 Task: Change  the formatting of the data to Which is Less than 5, In conditional formating, put the option 'Green Fill with Dark Green Text. . 'add another formatting option Format As Table, insert the option Orang Table style Medium 3 , change the format of Column Width to AutoFit Column Widthand sort the data in Ascending order In the sheet   Innovate Sales templetes book
Action: Mouse moved to (58, 215)
Screenshot: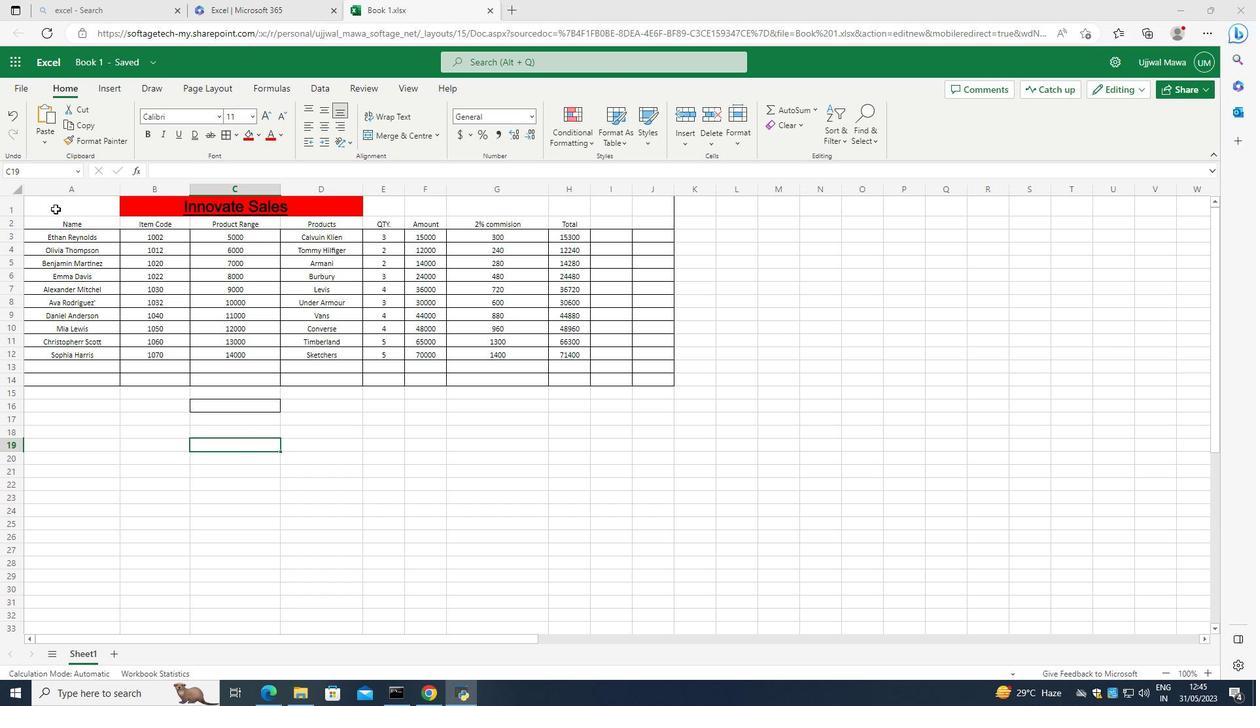 
Action: Mouse pressed left at (58, 215)
Screenshot: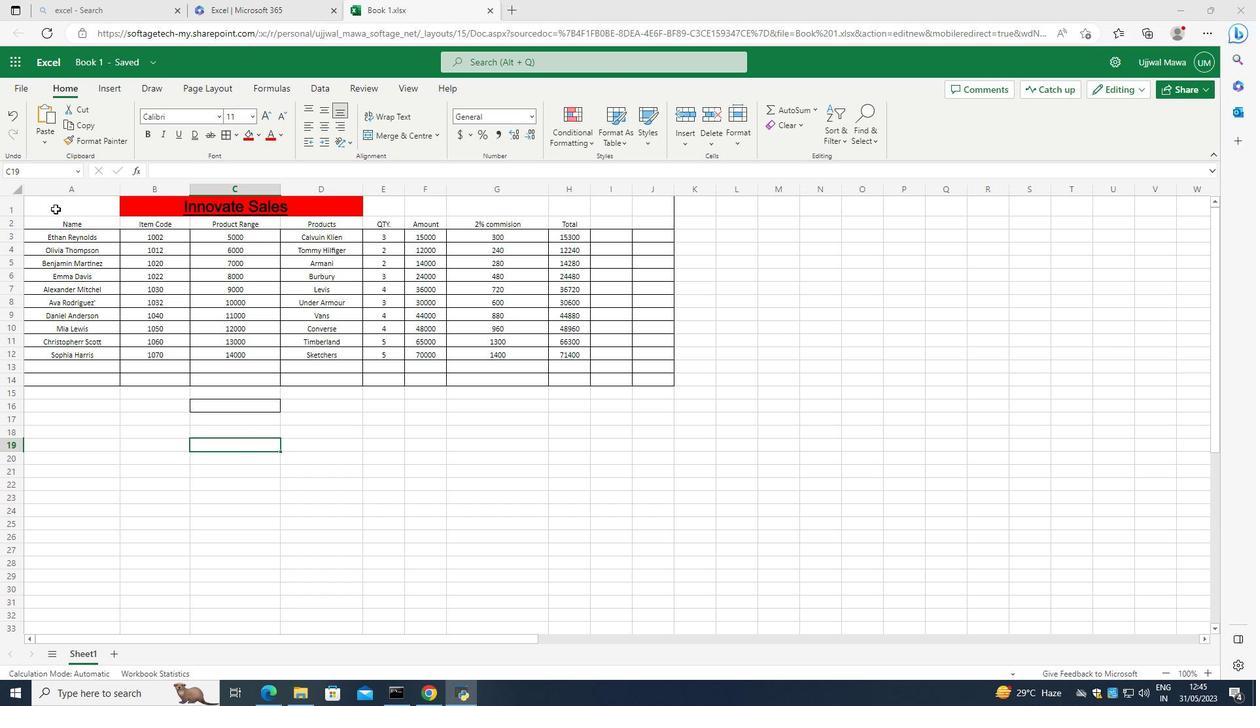 
Action: Mouse moved to (581, 123)
Screenshot: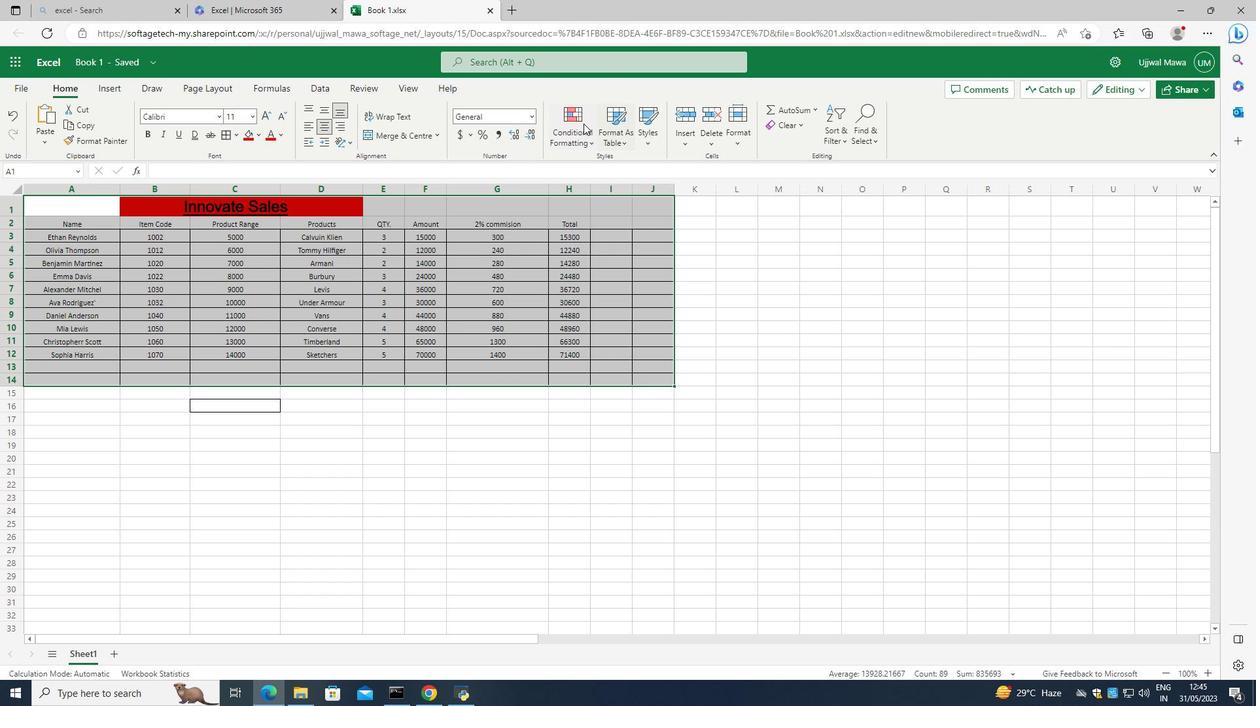 
Action: Mouse pressed left at (581, 123)
Screenshot: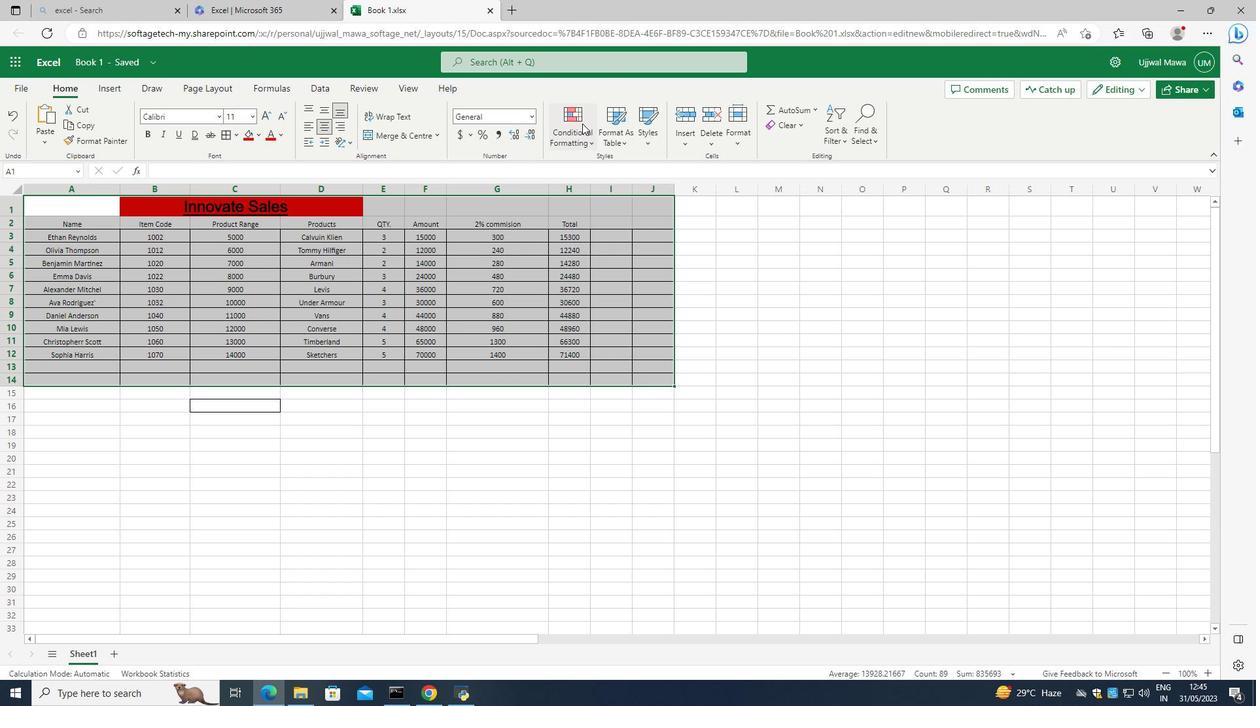 
Action: Mouse moved to (731, 204)
Screenshot: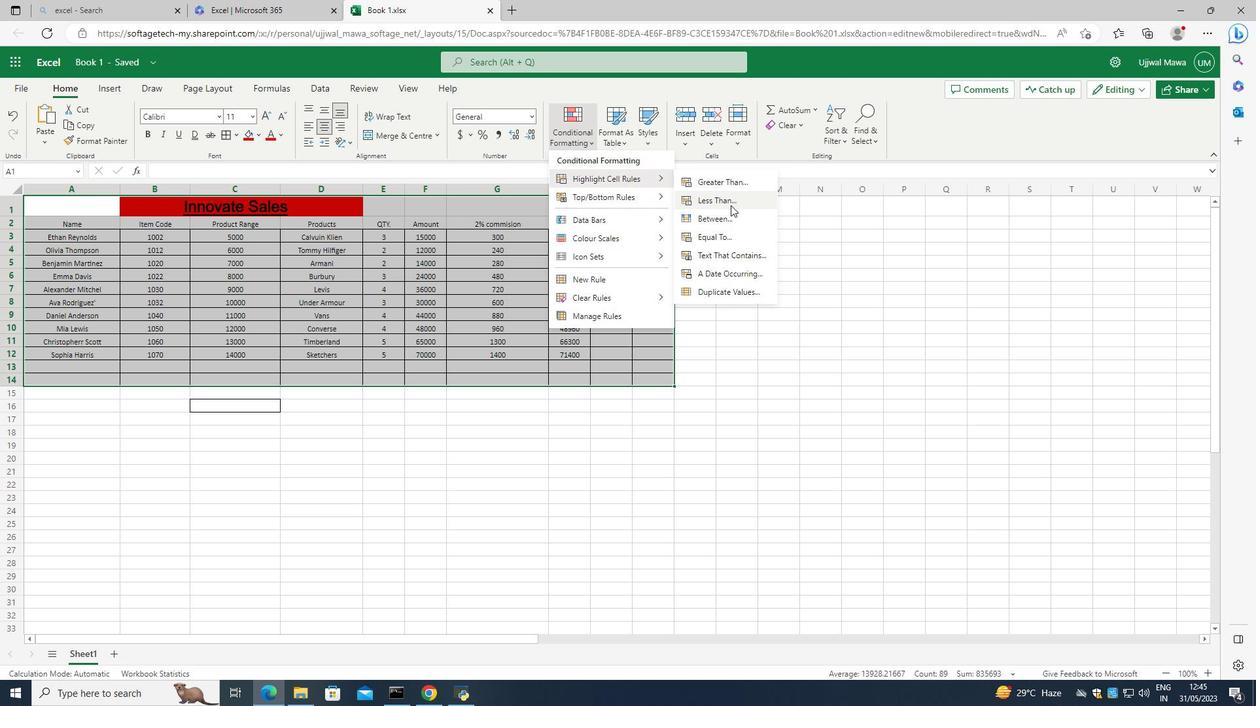
Action: Mouse pressed left at (731, 204)
Screenshot: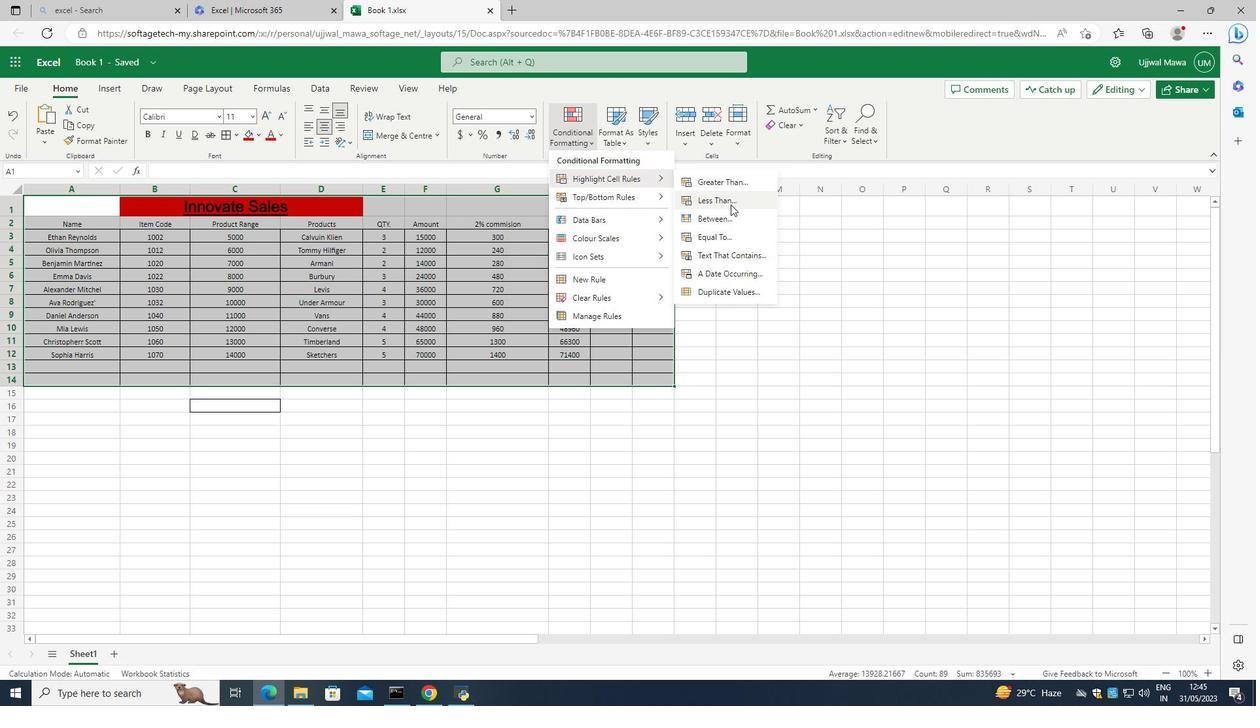 
Action: Mouse moved to (1101, 359)
Screenshot: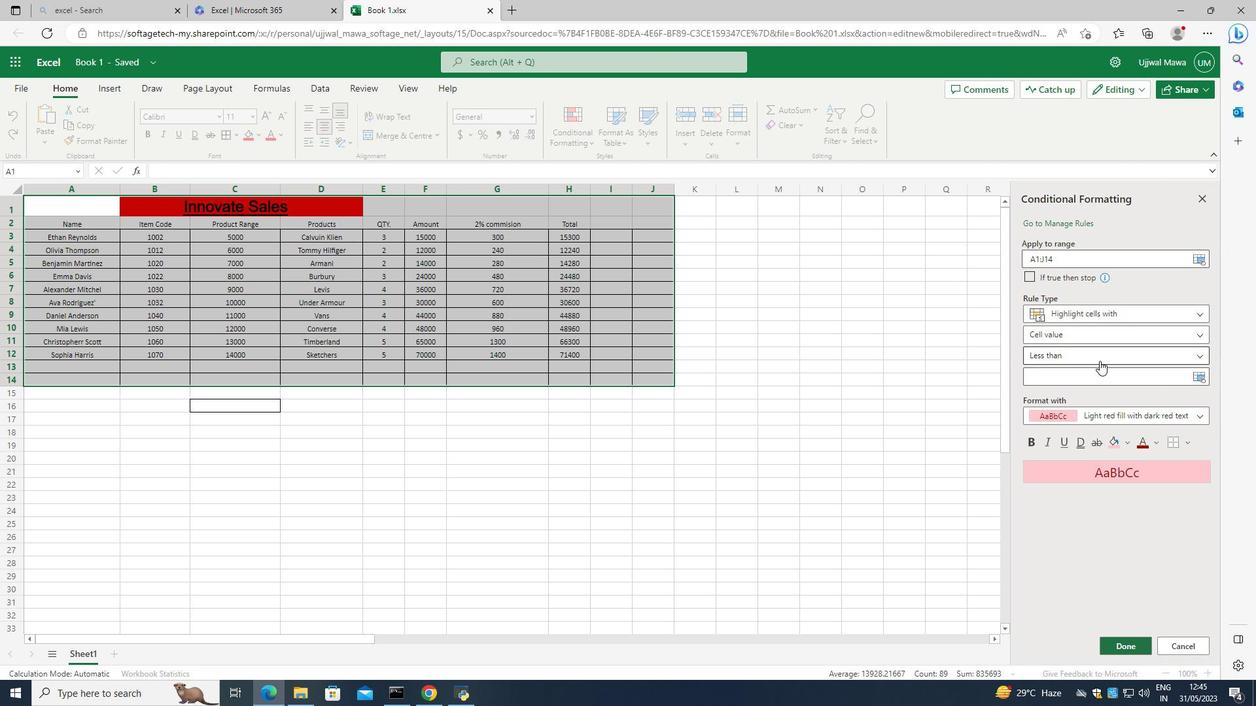 
Action: Key pressed 5
Screenshot: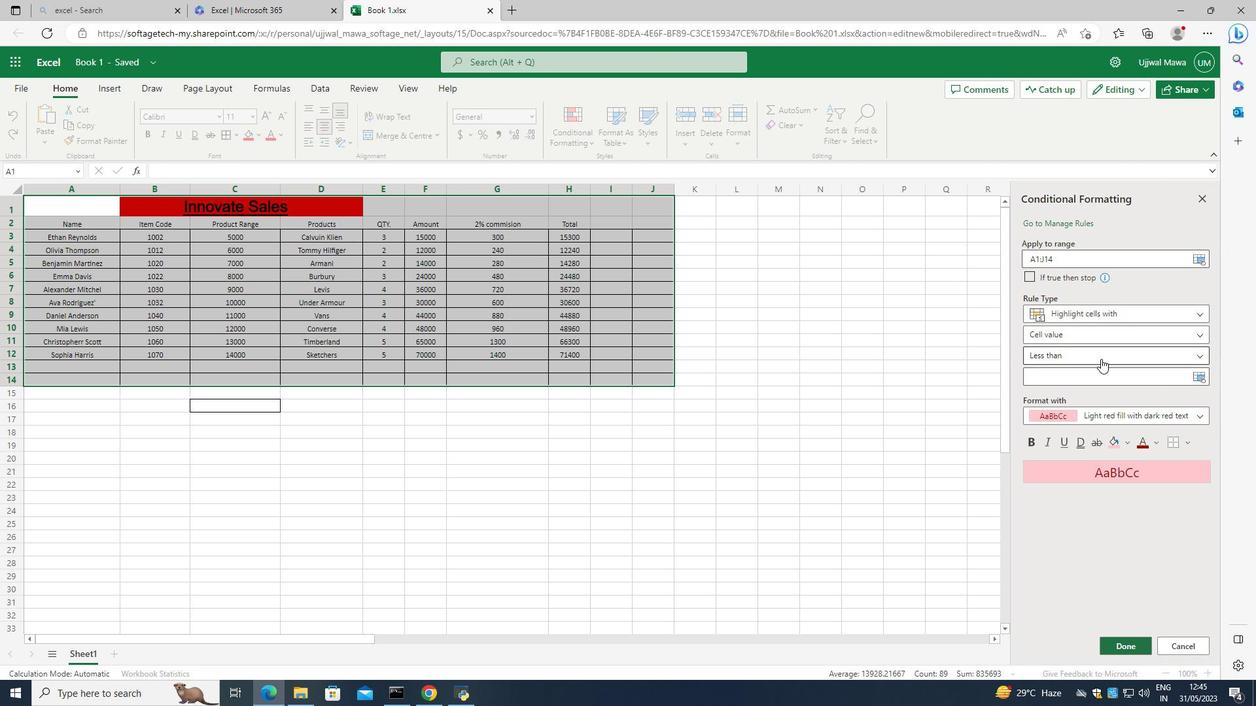 
Action: Mouse moved to (1125, 444)
Screenshot: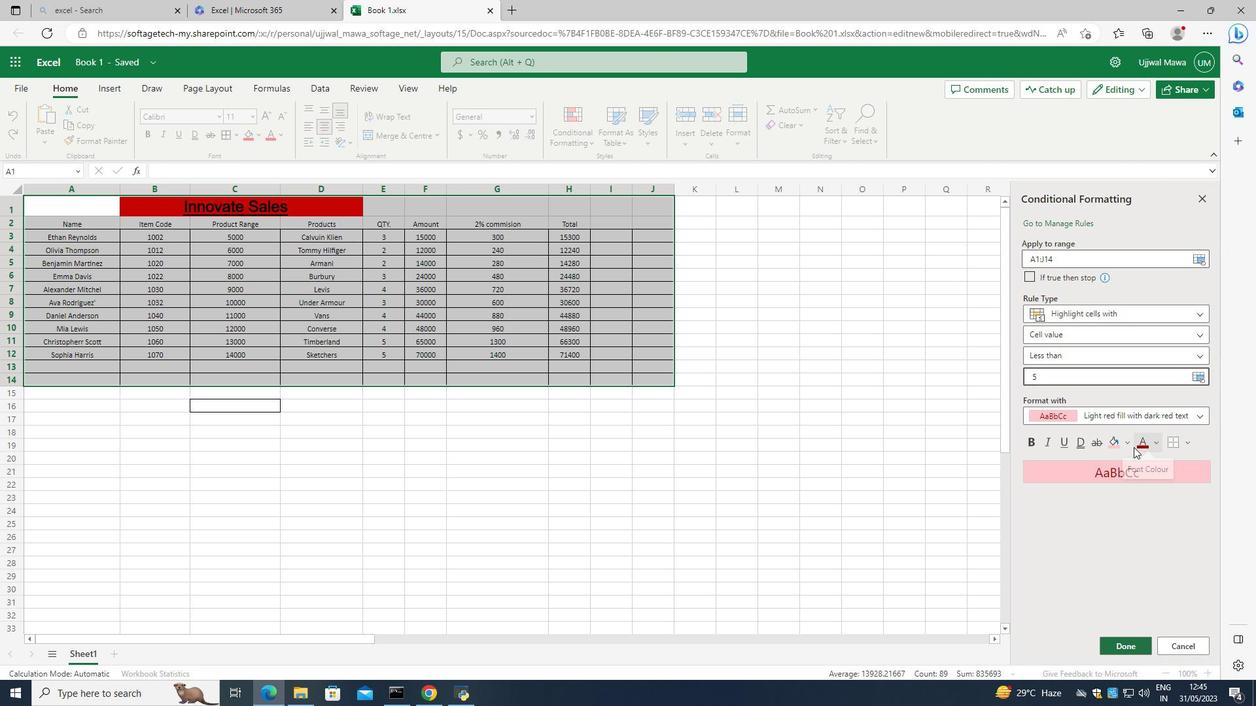 
Action: Mouse pressed left at (1125, 444)
Screenshot: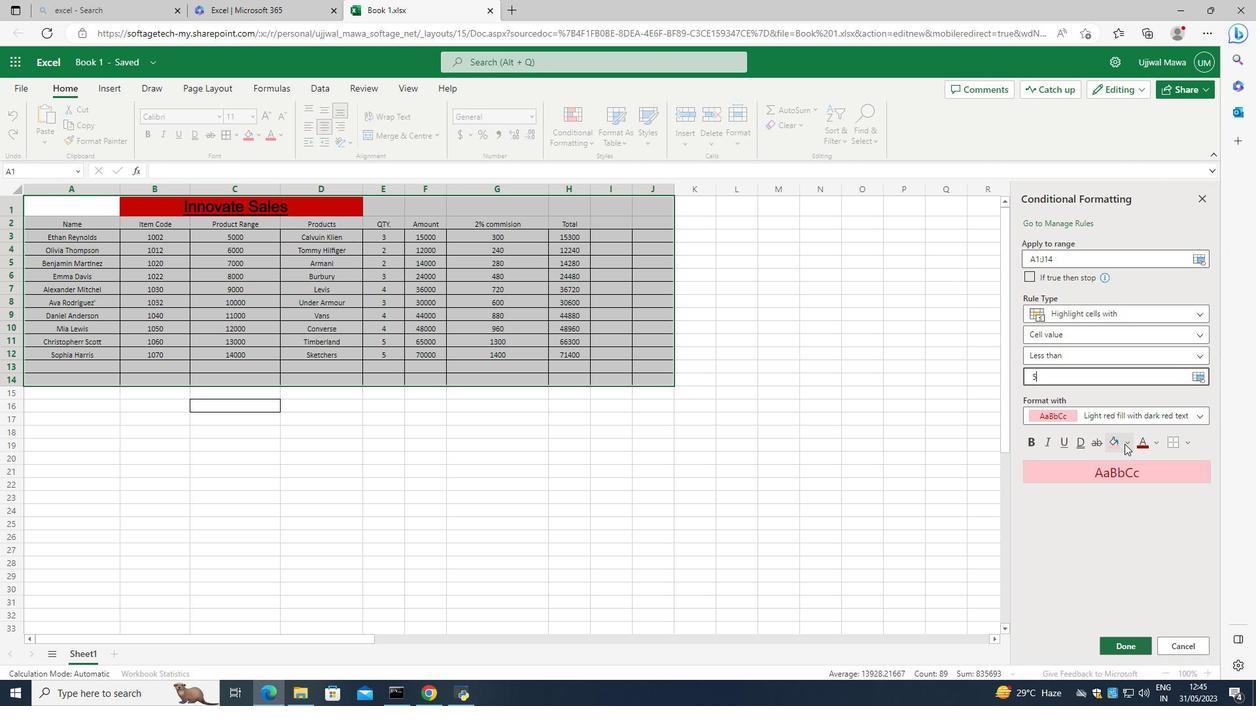 
Action: Mouse moved to (1199, 526)
Screenshot: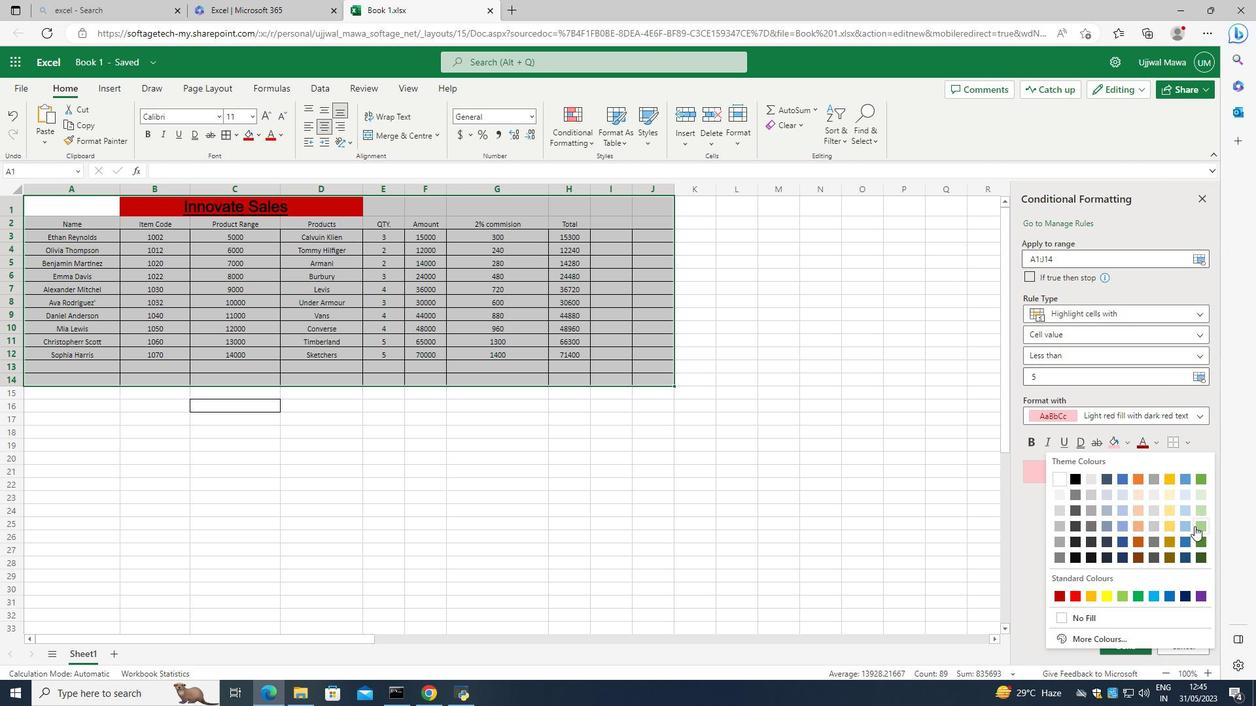 
Action: Mouse pressed left at (1199, 526)
Screenshot: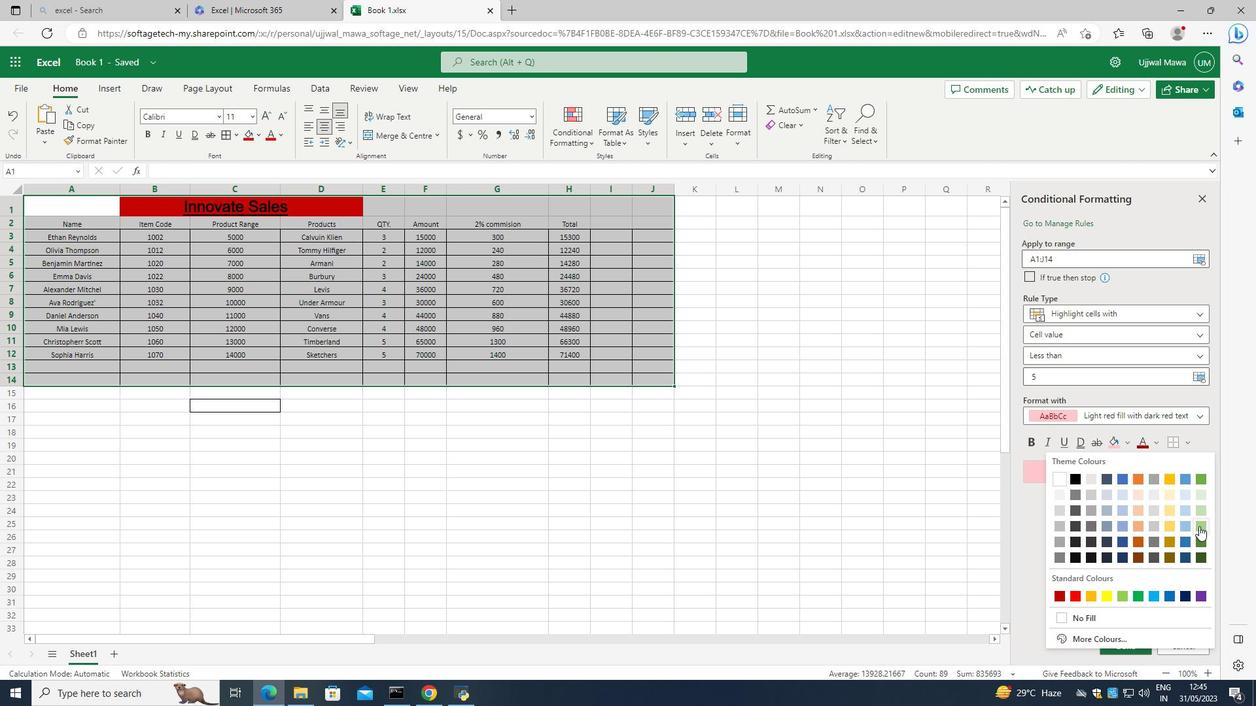 
Action: Mouse moved to (1152, 445)
Screenshot: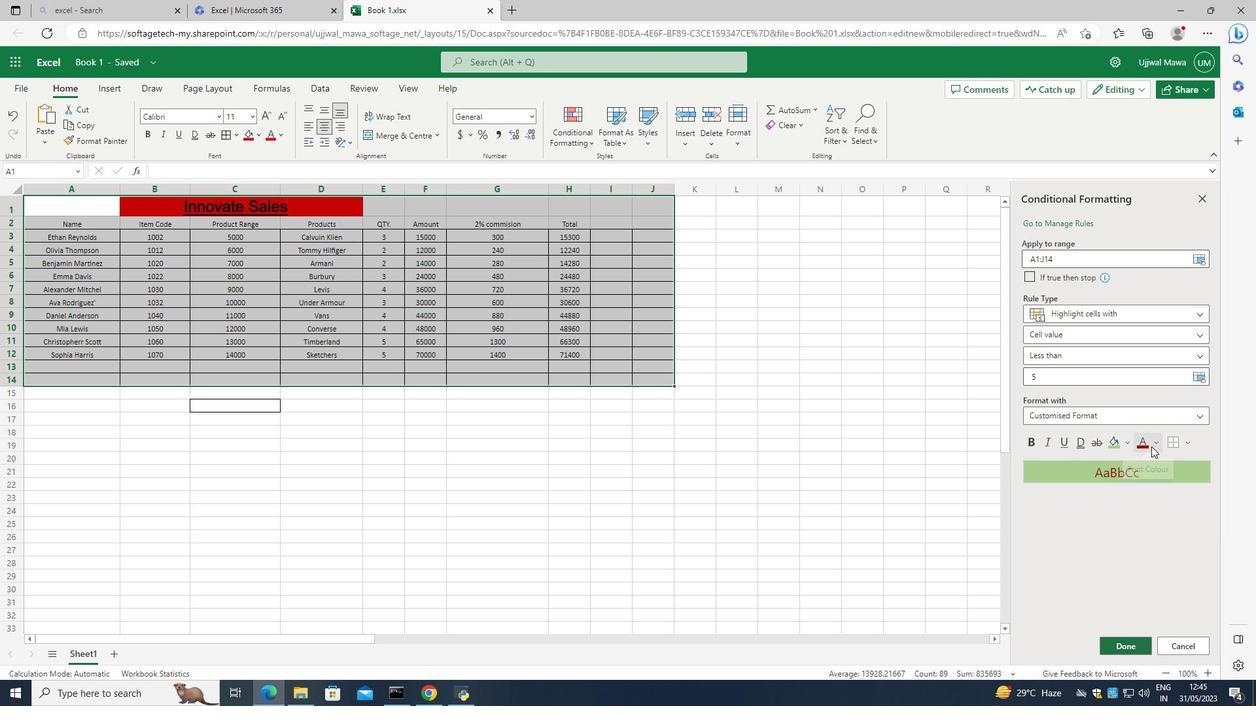 
Action: Mouse pressed left at (1152, 445)
Screenshot: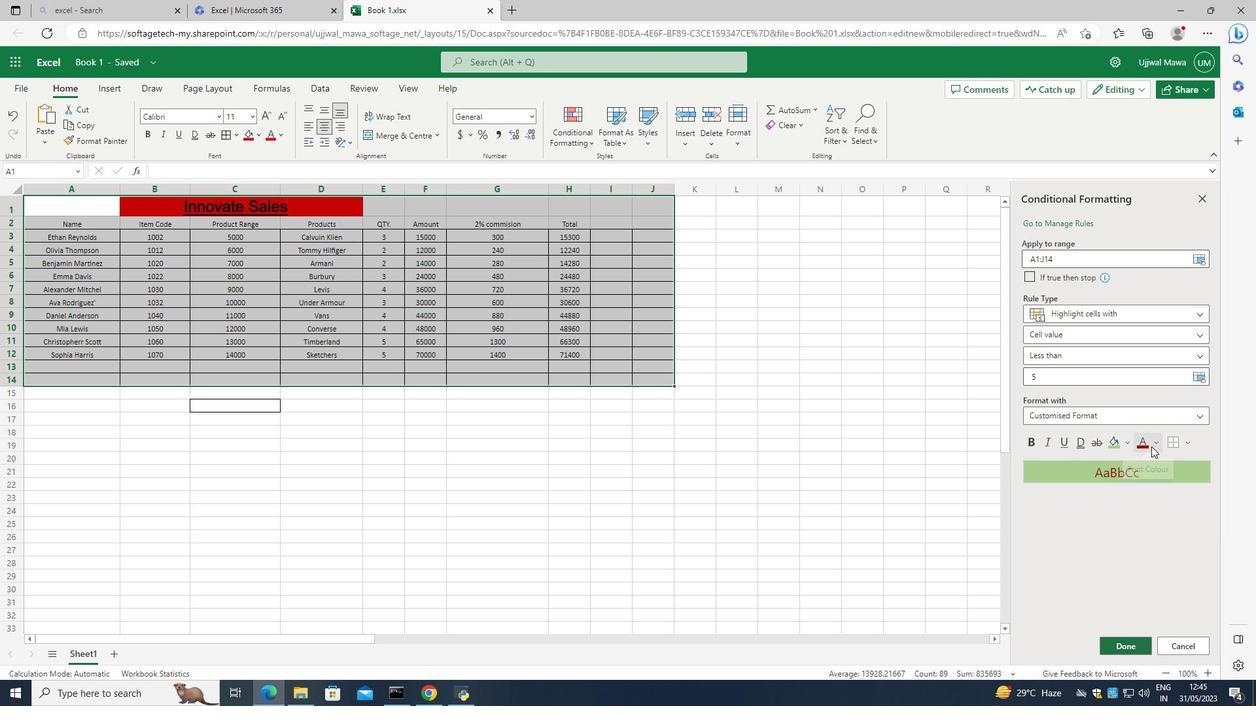 
Action: Mouse moved to (1203, 559)
Screenshot: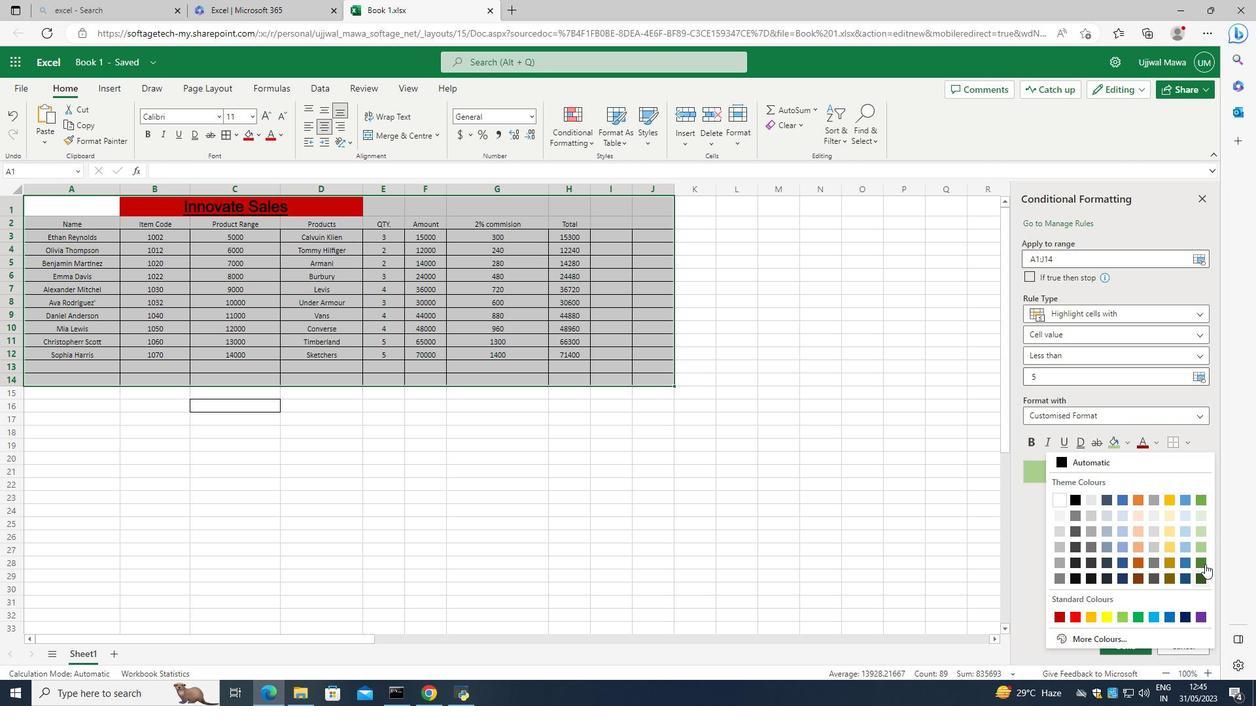 
Action: Mouse pressed left at (1203, 559)
Screenshot: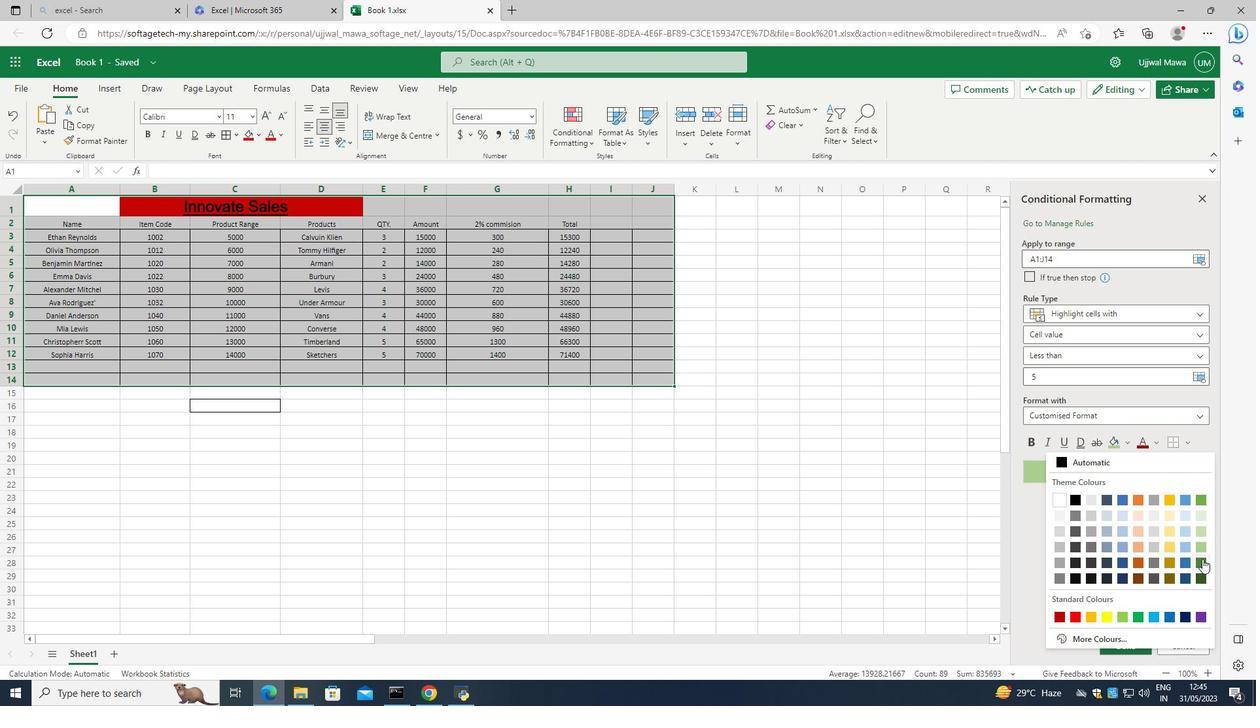 
Action: Mouse moved to (1118, 644)
Screenshot: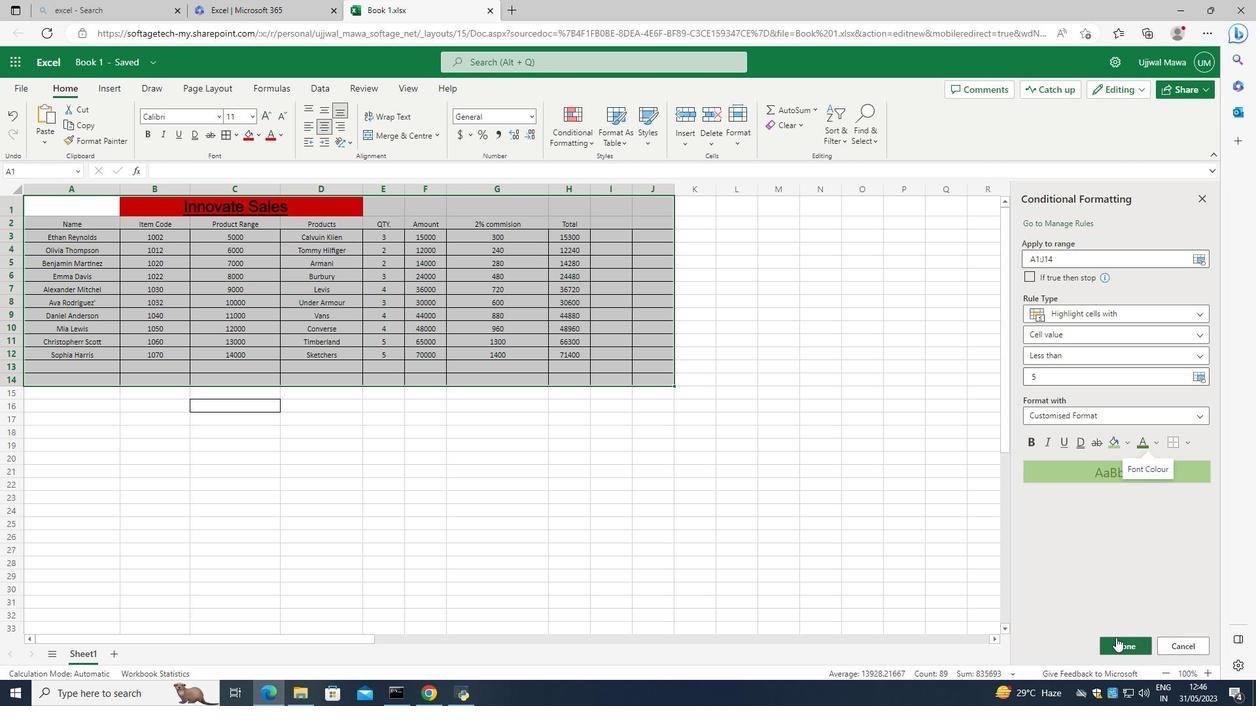 
Action: Mouse pressed left at (1118, 644)
Screenshot: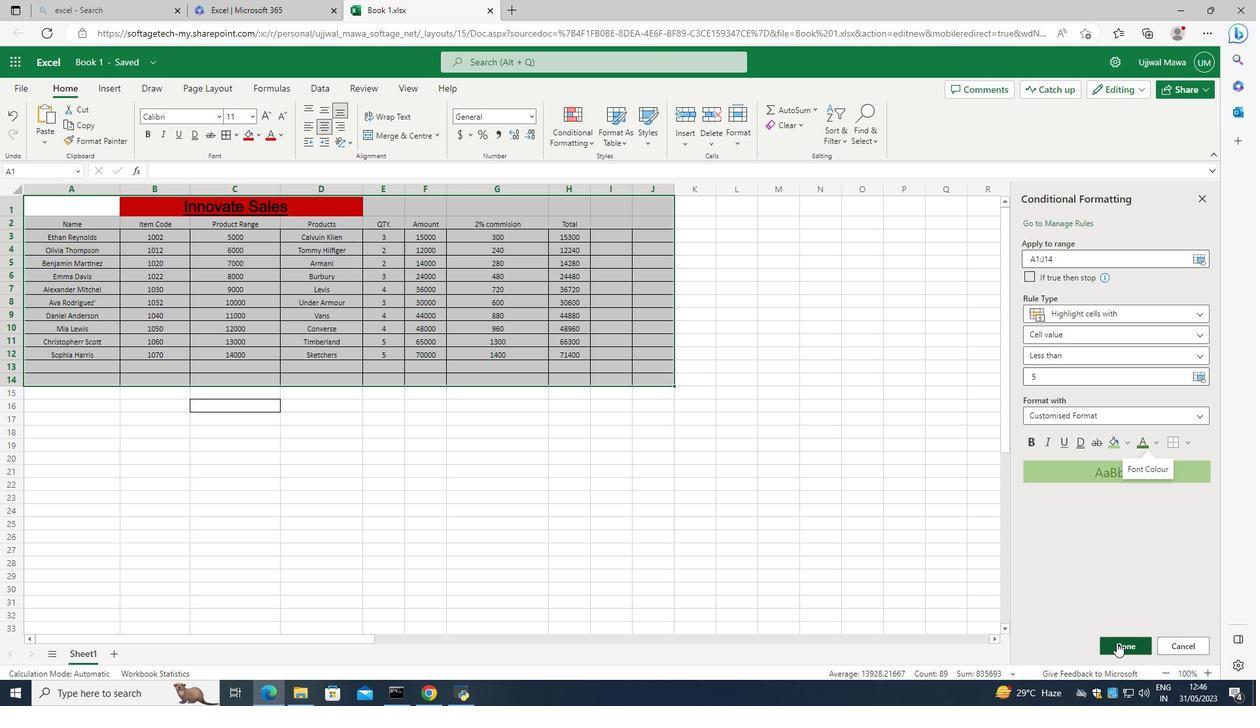 
Action: Mouse moved to (626, 126)
Screenshot: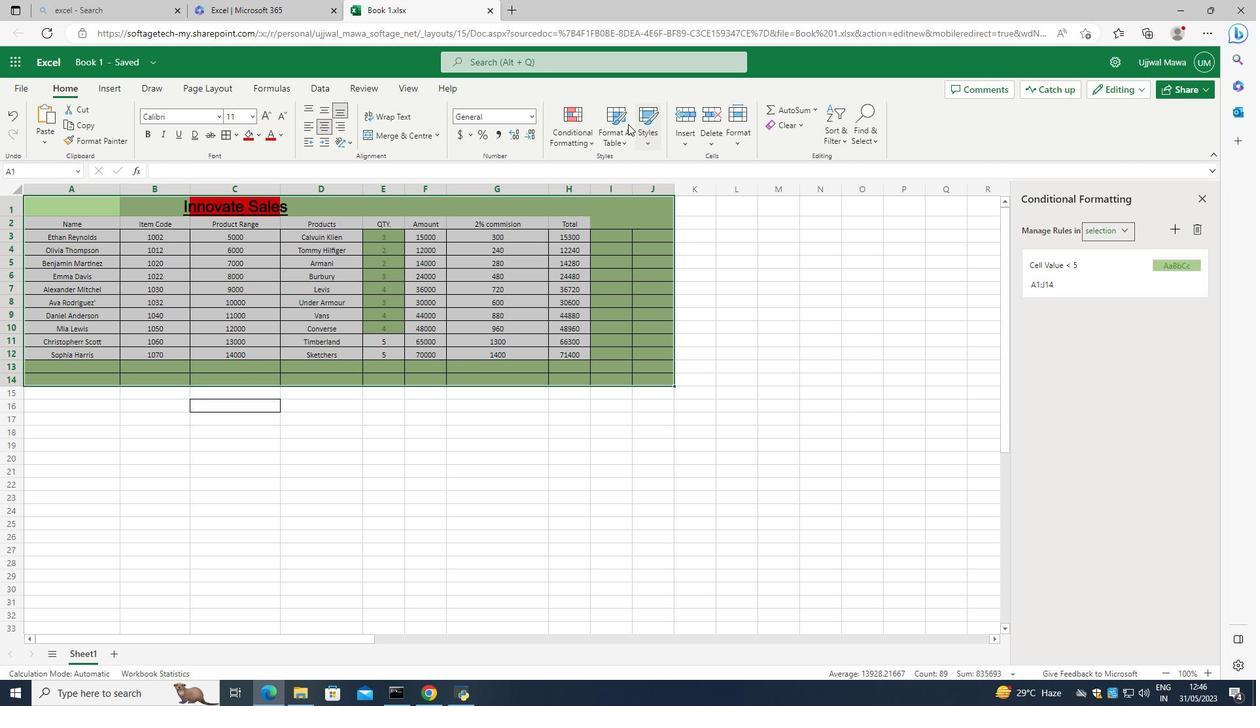 
Action: Mouse pressed left at (626, 126)
Screenshot: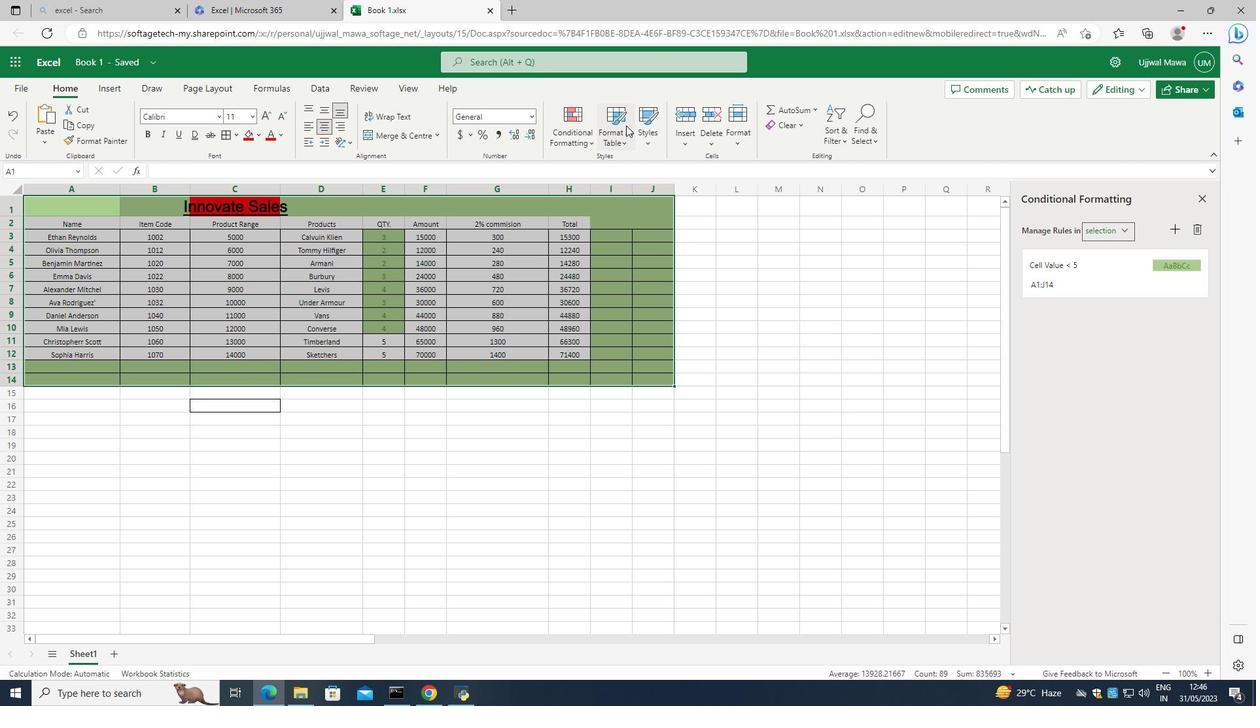 
Action: Mouse moved to (729, 236)
Screenshot: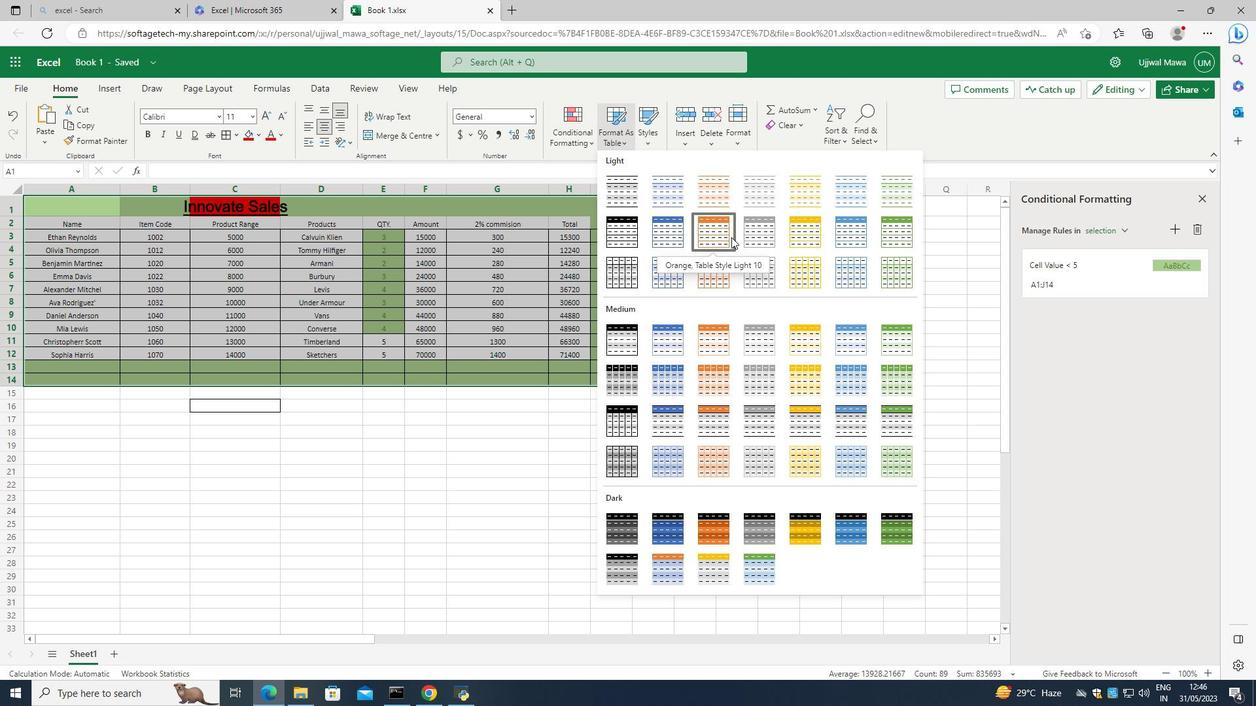 
Action: Mouse pressed left at (729, 236)
Screenshot: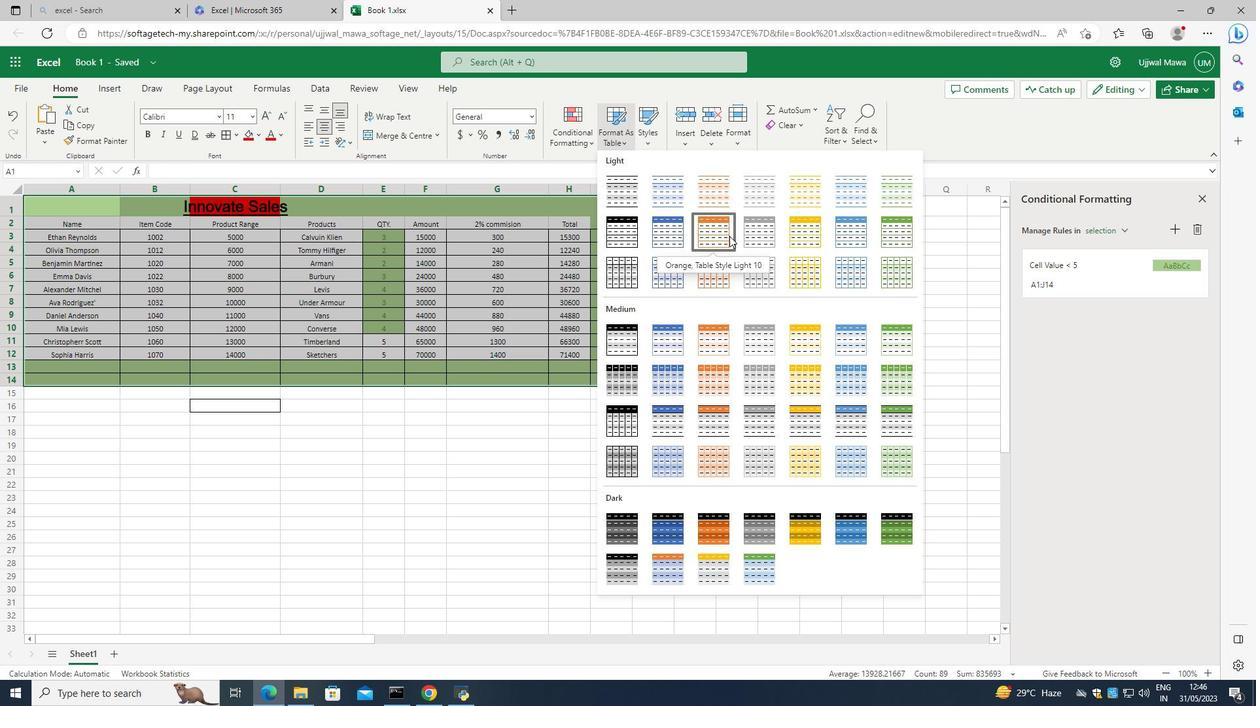 
Action: Mouse moved to (567, 375)
Screenshot: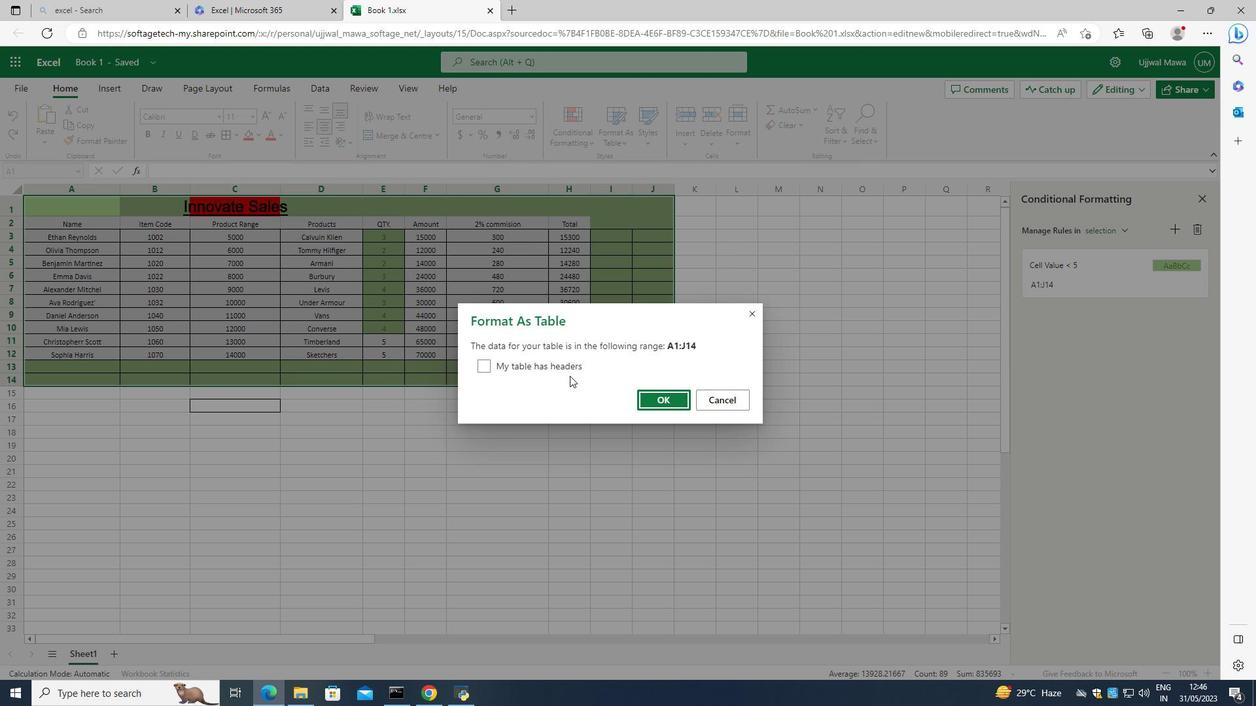 
Action: Mouse pressed left at (567, 375)
Screenshot: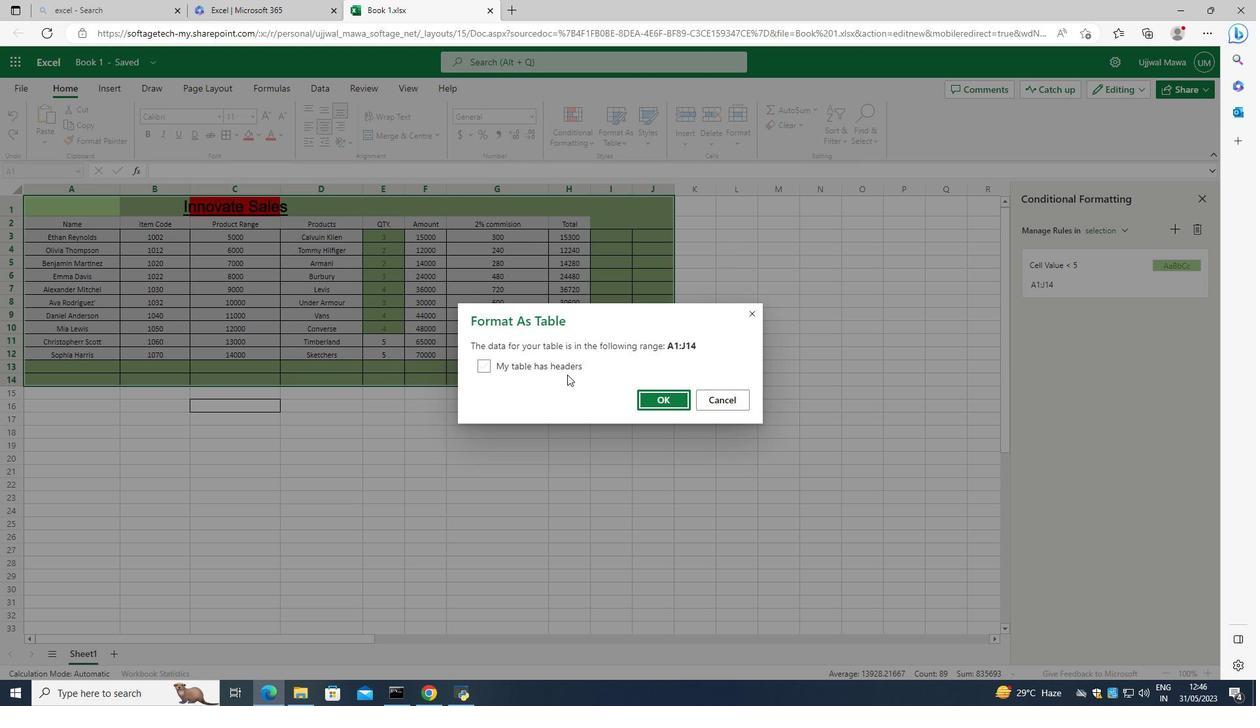 
Action: Mouse moved to (651, 401)
Screenshot: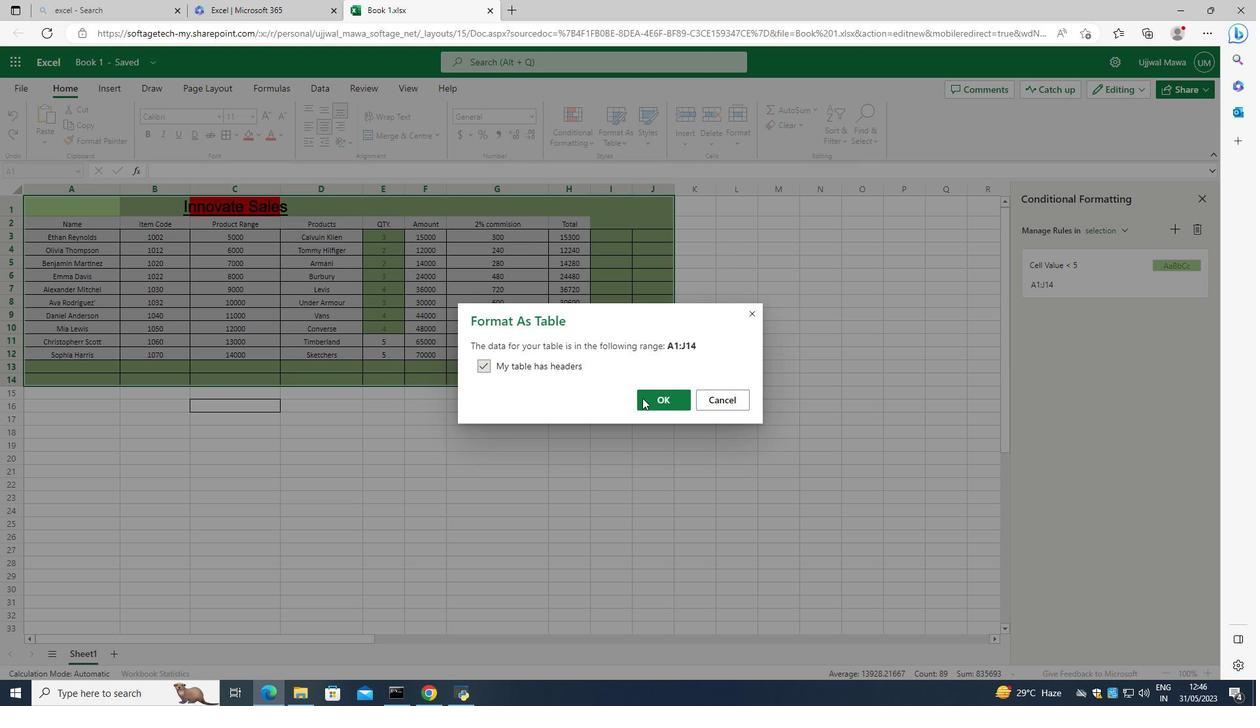 
Action: Mouse pressed left at (651, 401)
Screenshot: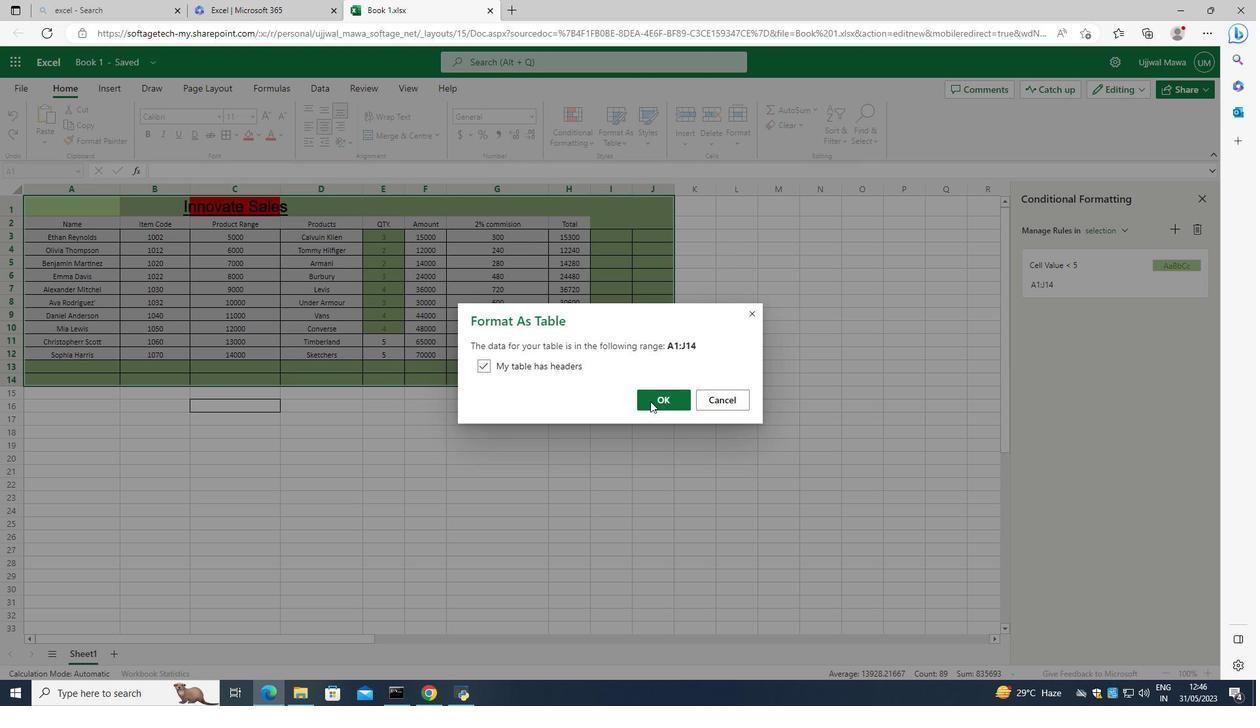 
Action: Mouse moved to (642, 380)
Screenshot: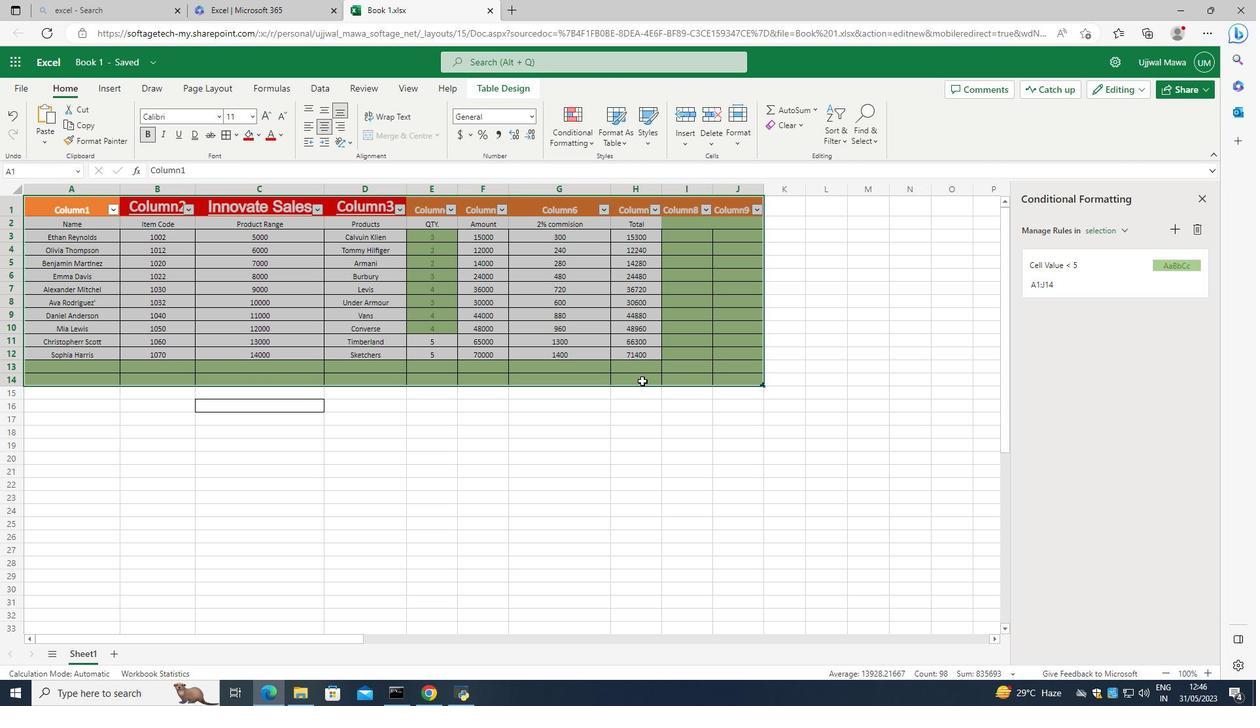 
Action: Key pressed ctrl+Z
Screenshot: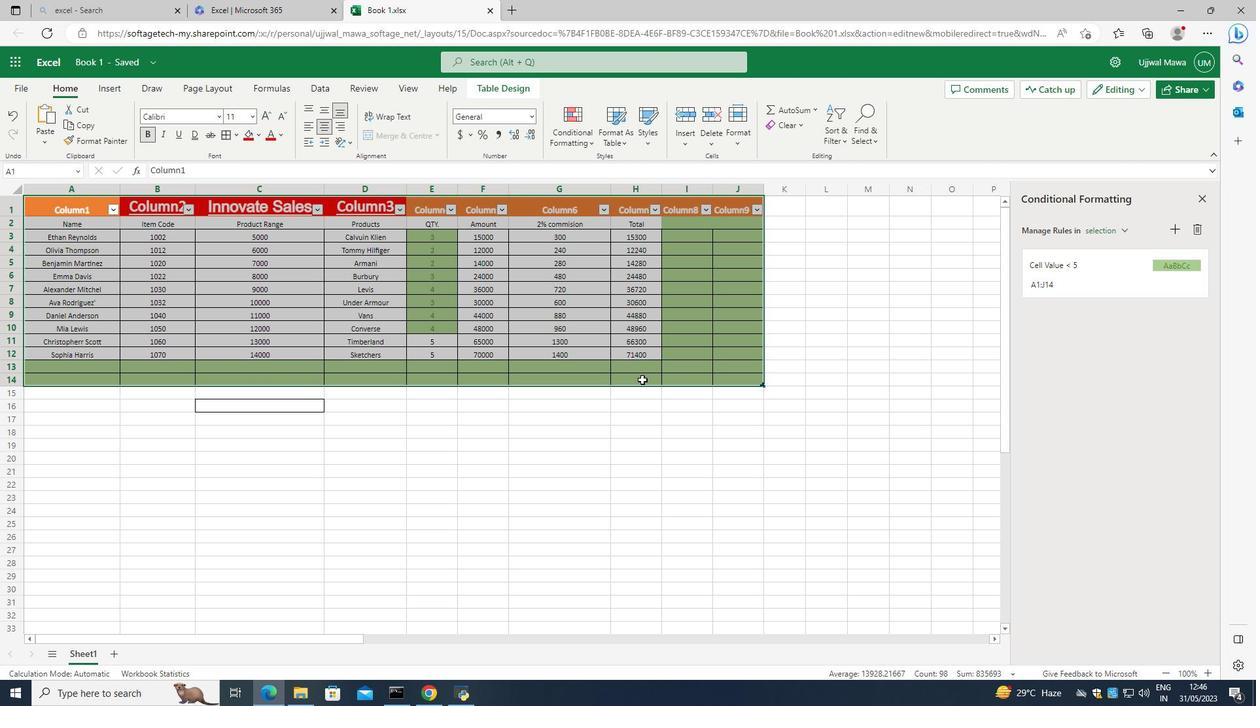 
Action: Mouse moved to (616, 132)
Screenshot: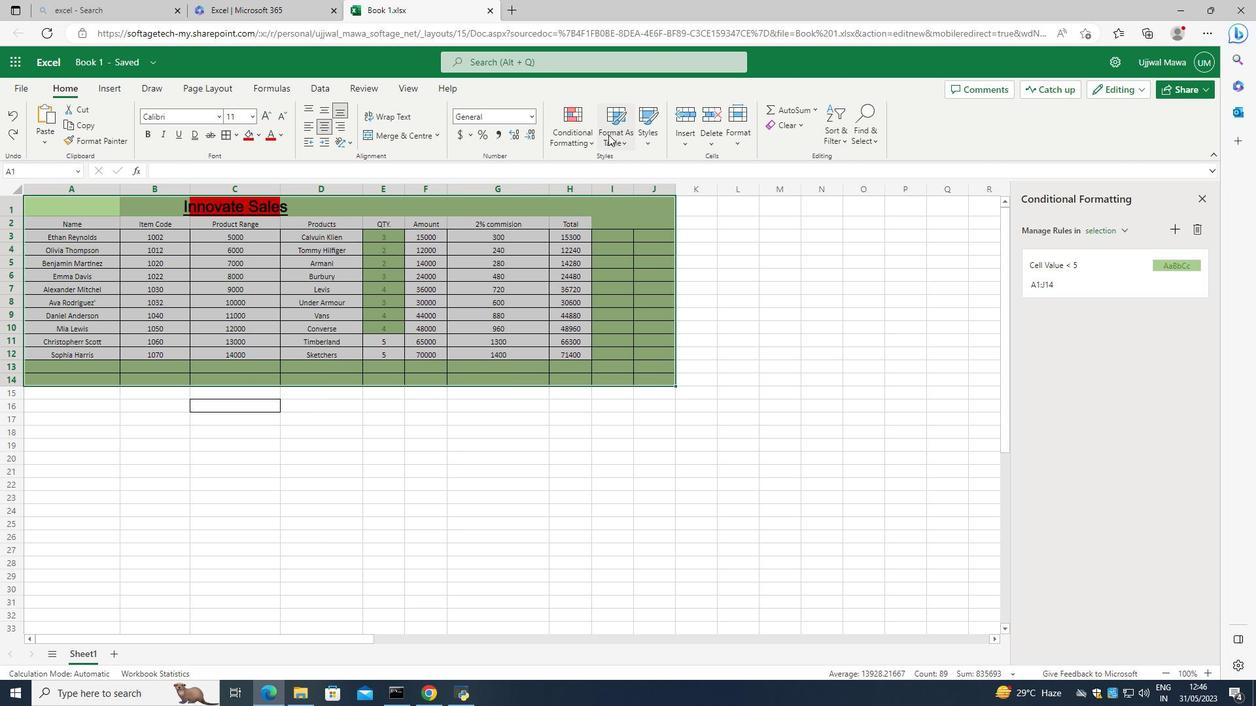 
Action: Mouse pressed left at (616, 132)
Screenshot: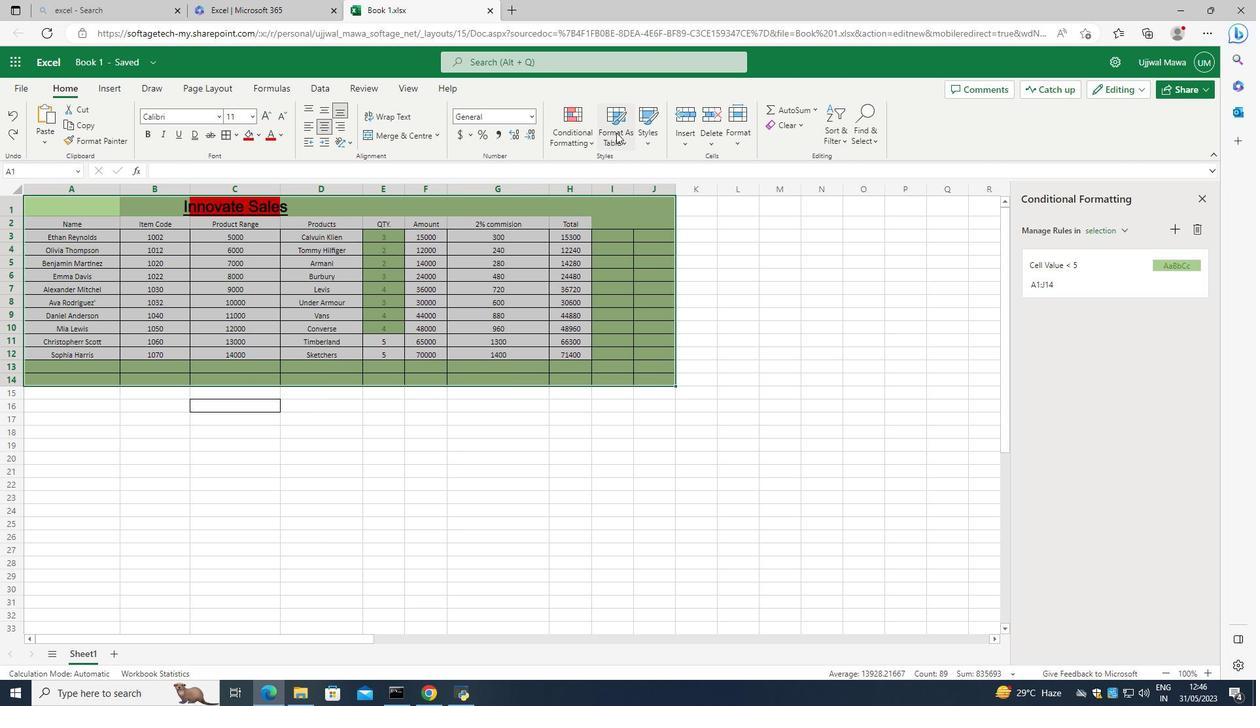 
Action: Mouse moved to (725, 235)
Screenshot: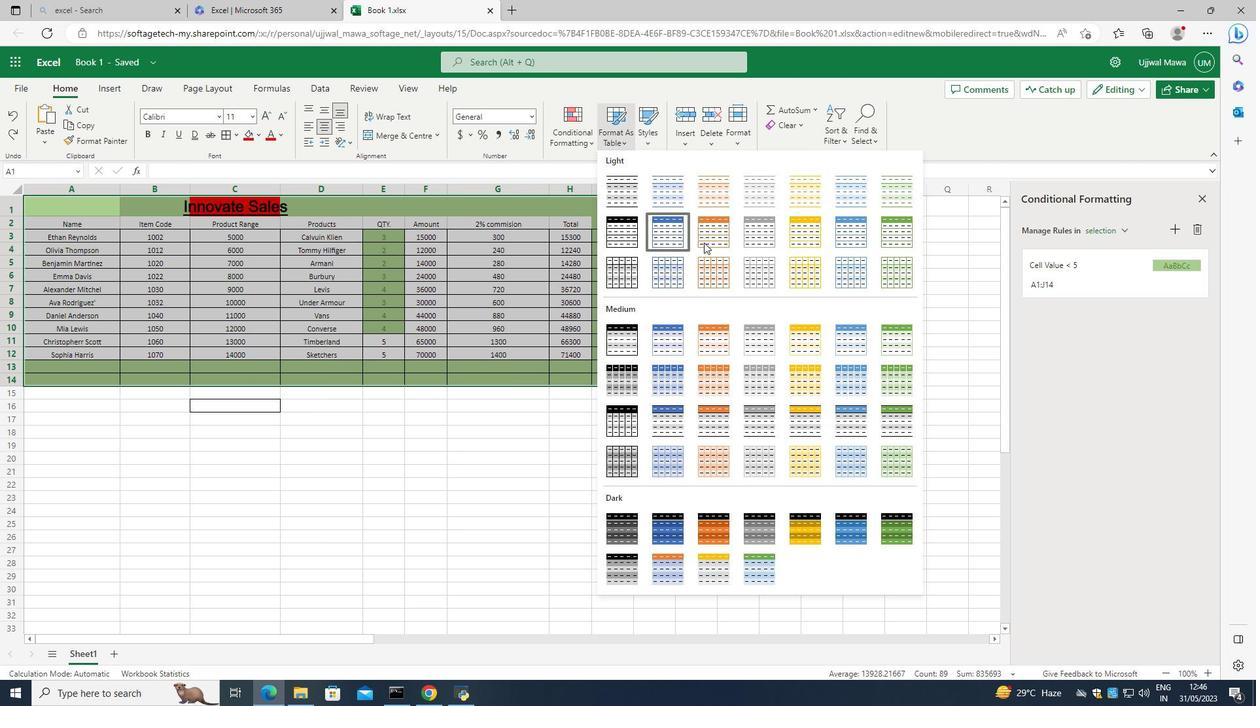 
Action: Mouse pressed left at (725, 235)
Screenshot: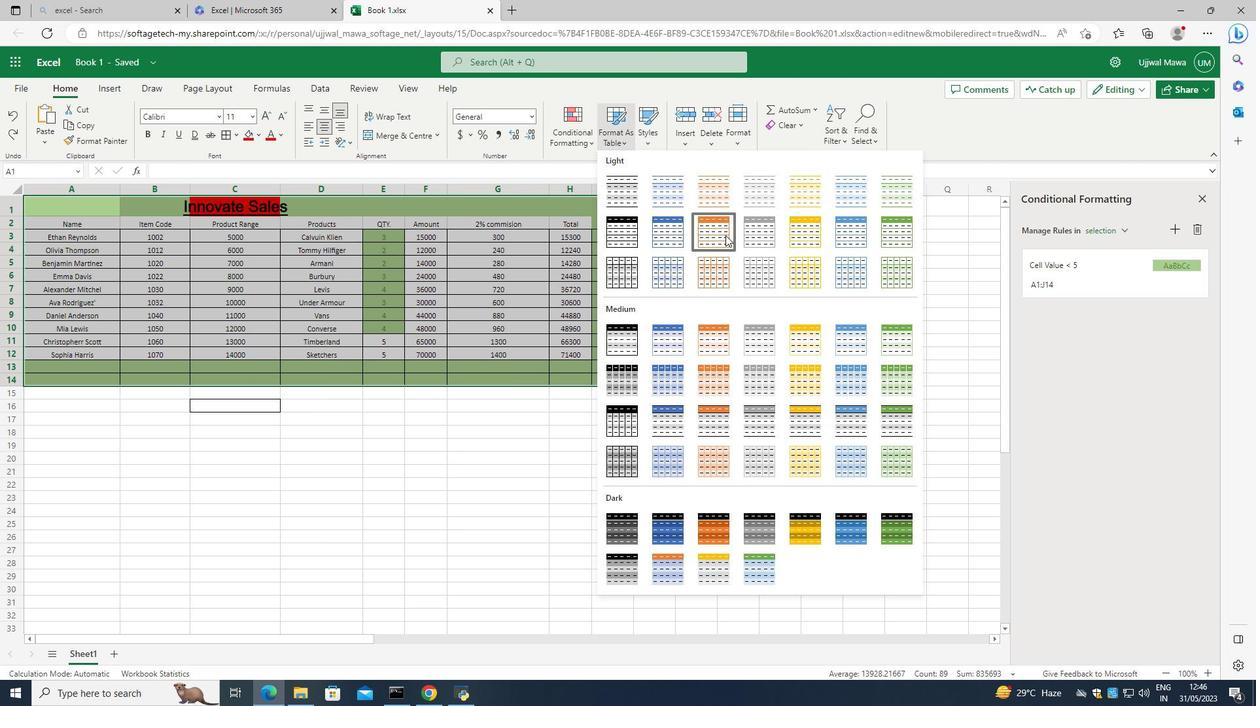 
Action: Mouse moved to (669, 392)
Screenshot: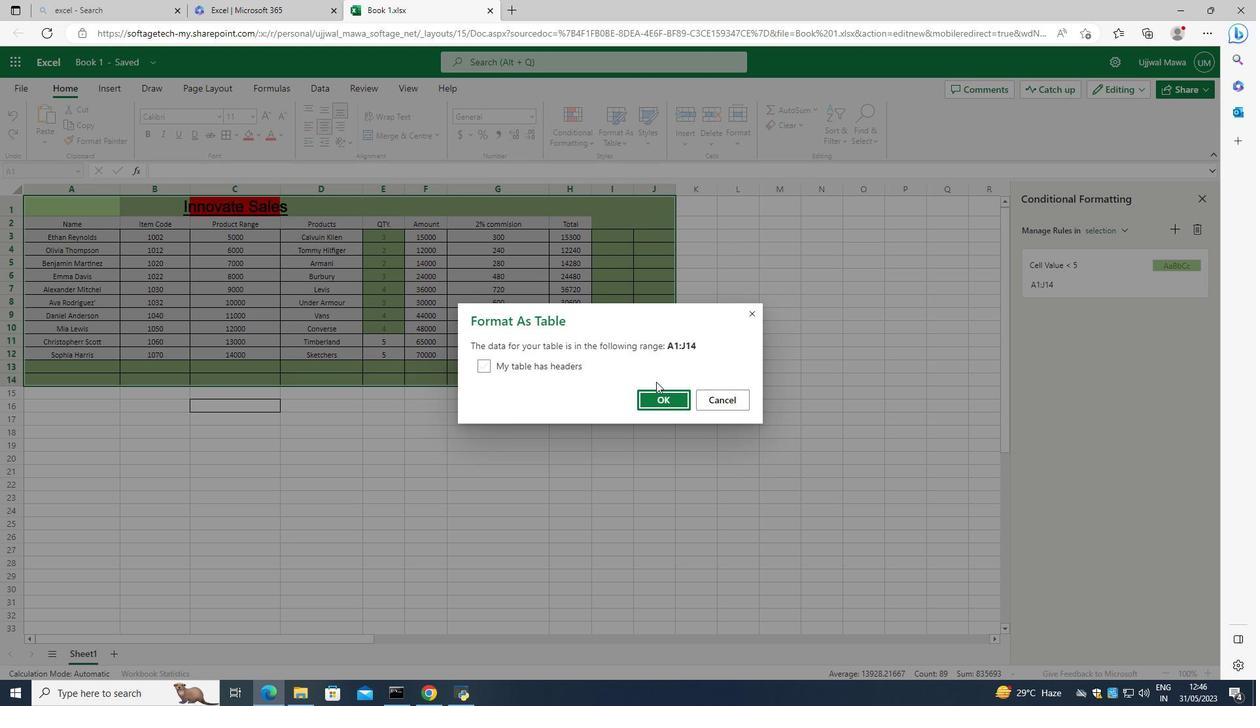 
Action: Mouse pressed left at (669, 392)
Screenshot: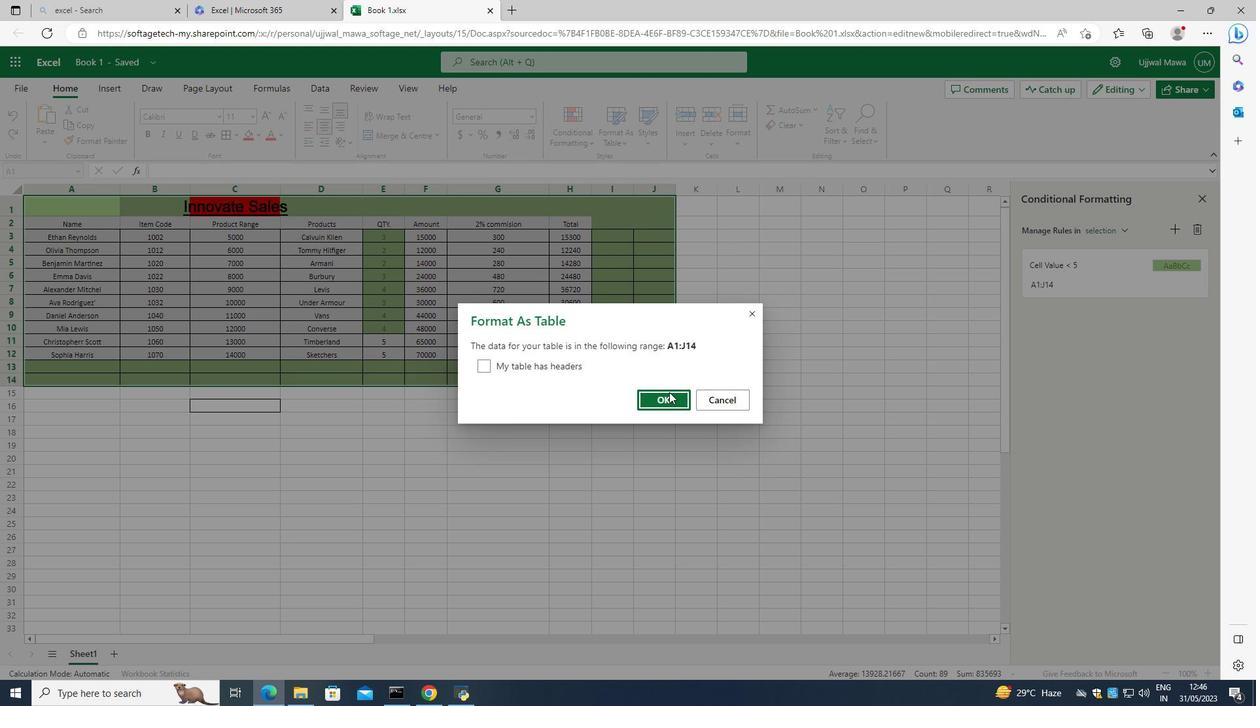 
Action: Mouse moved to (469, 464)
Screenshot: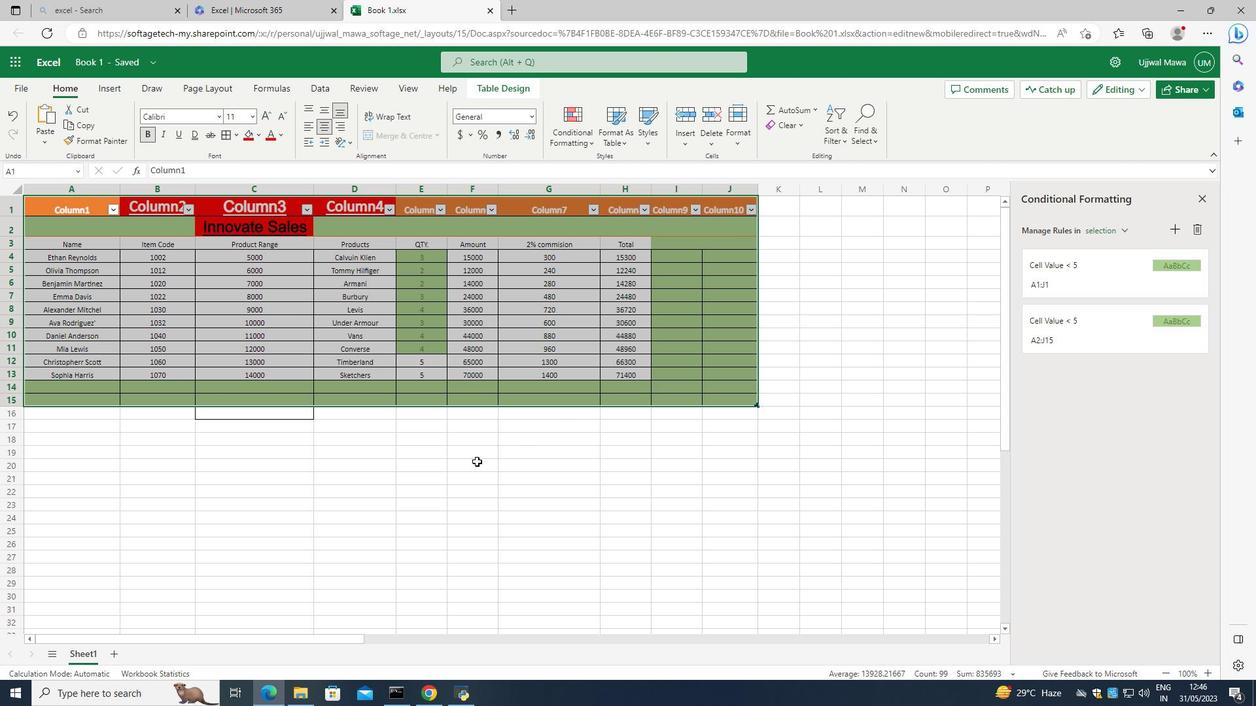 
Action: Mouse pressed left at (469, 464)
Screenshot: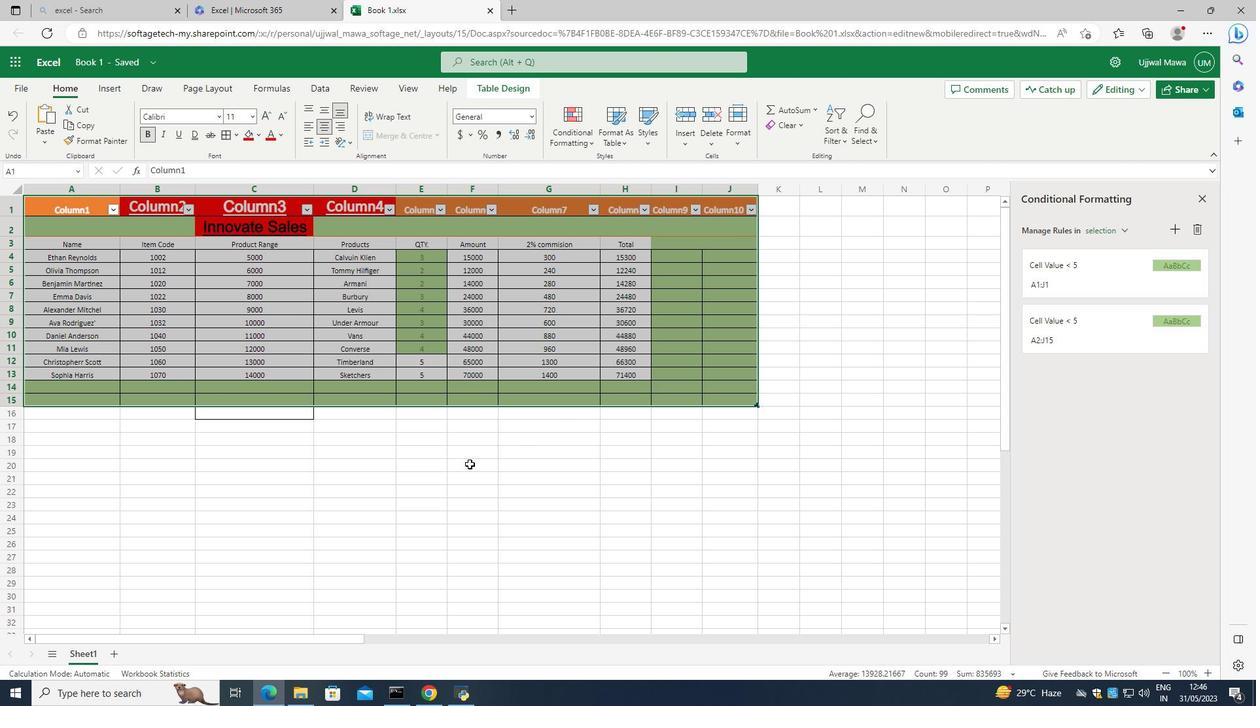 
Action: Mouse moved to (75, 206)
Screenshot: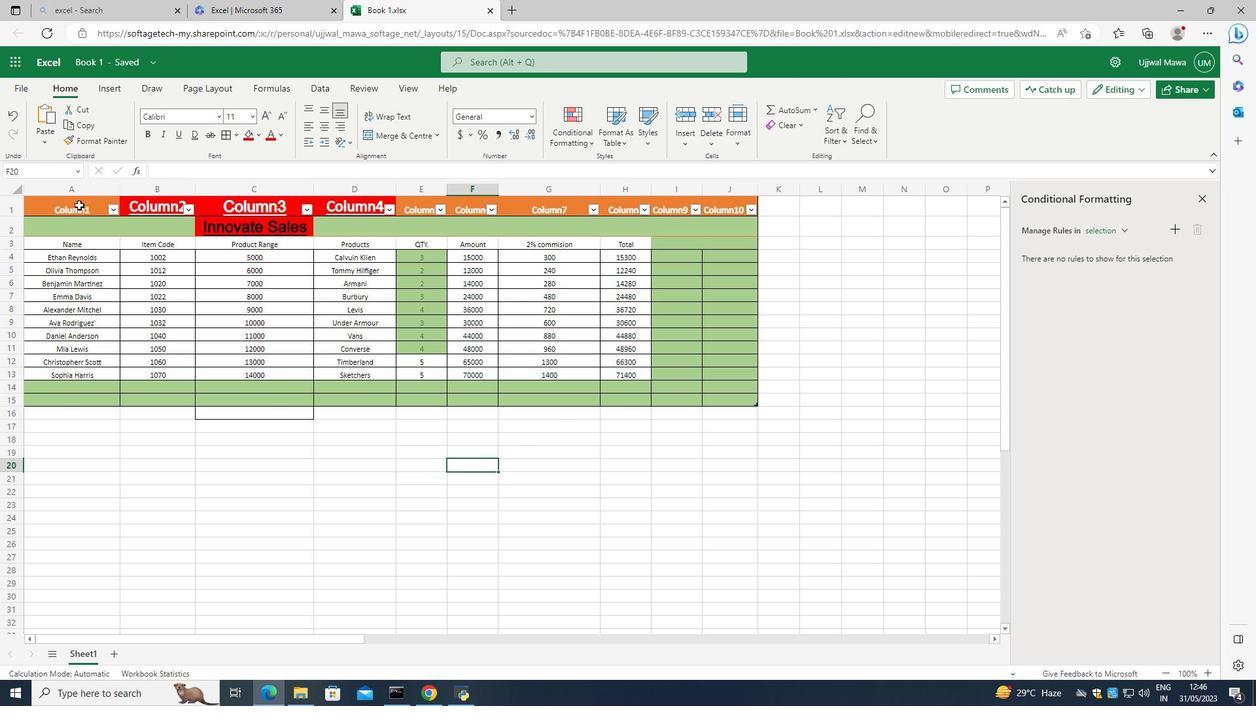 
Action: Mouse pressed left at (75, 206)
Screenshot: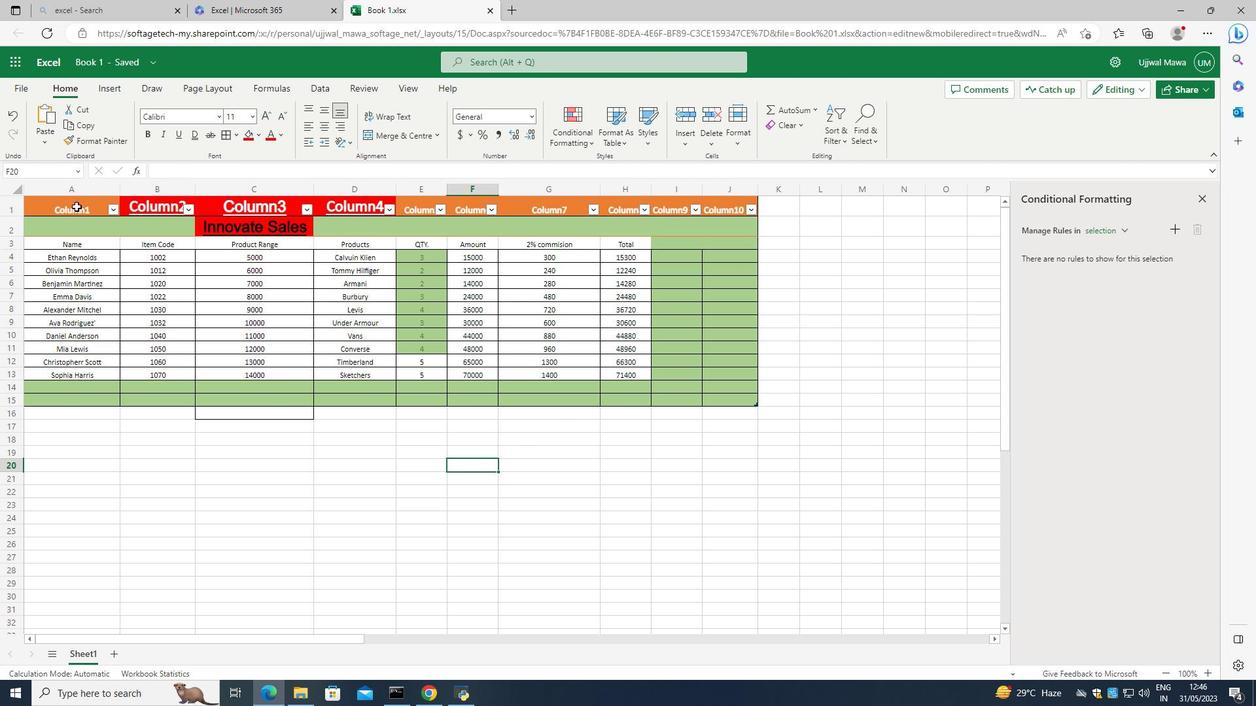 
Action: Mouse moved to (323, 87)
Screenshot: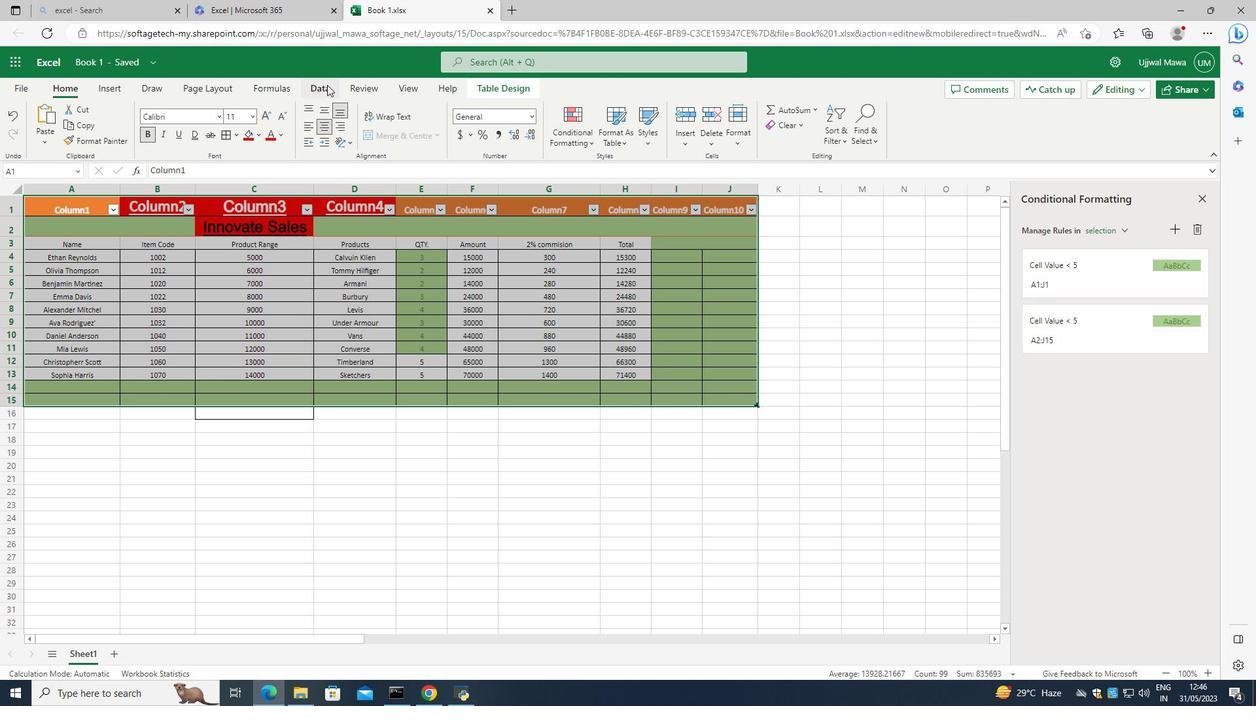 
Action: Mouse pressed left at (323, 87)
Screenshot: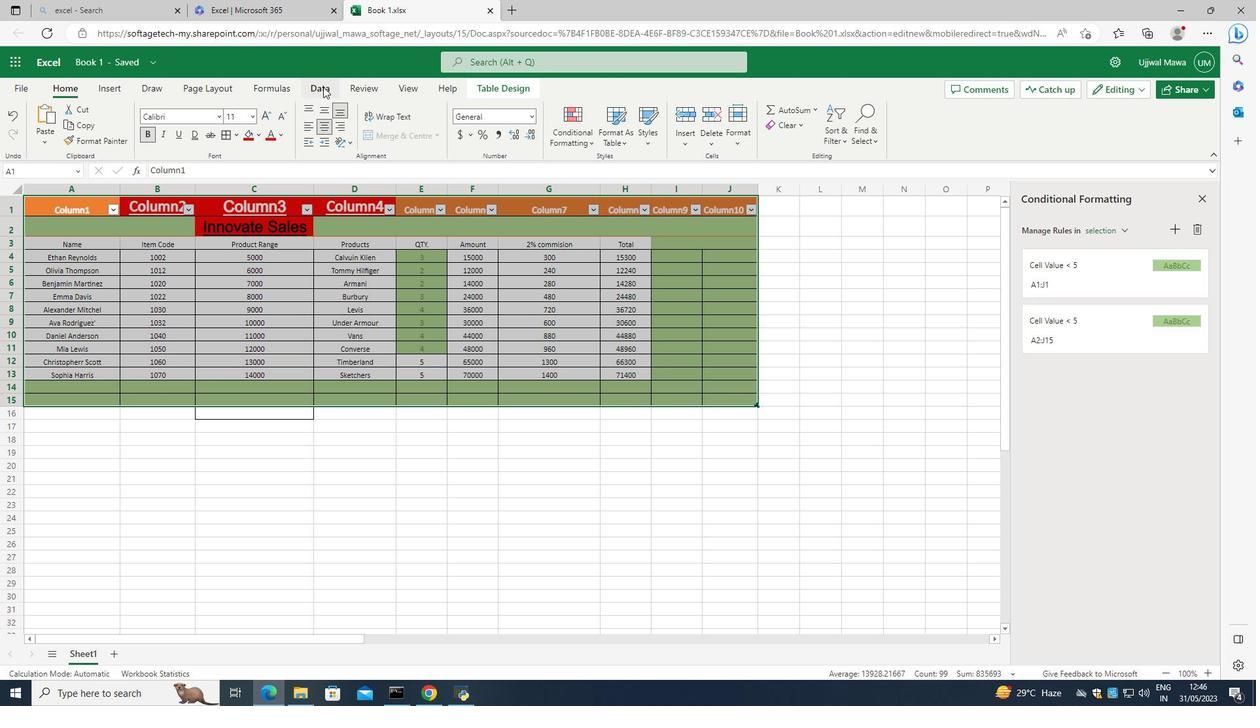 
Action: Mouse moved to (430, 123)
Screenshot: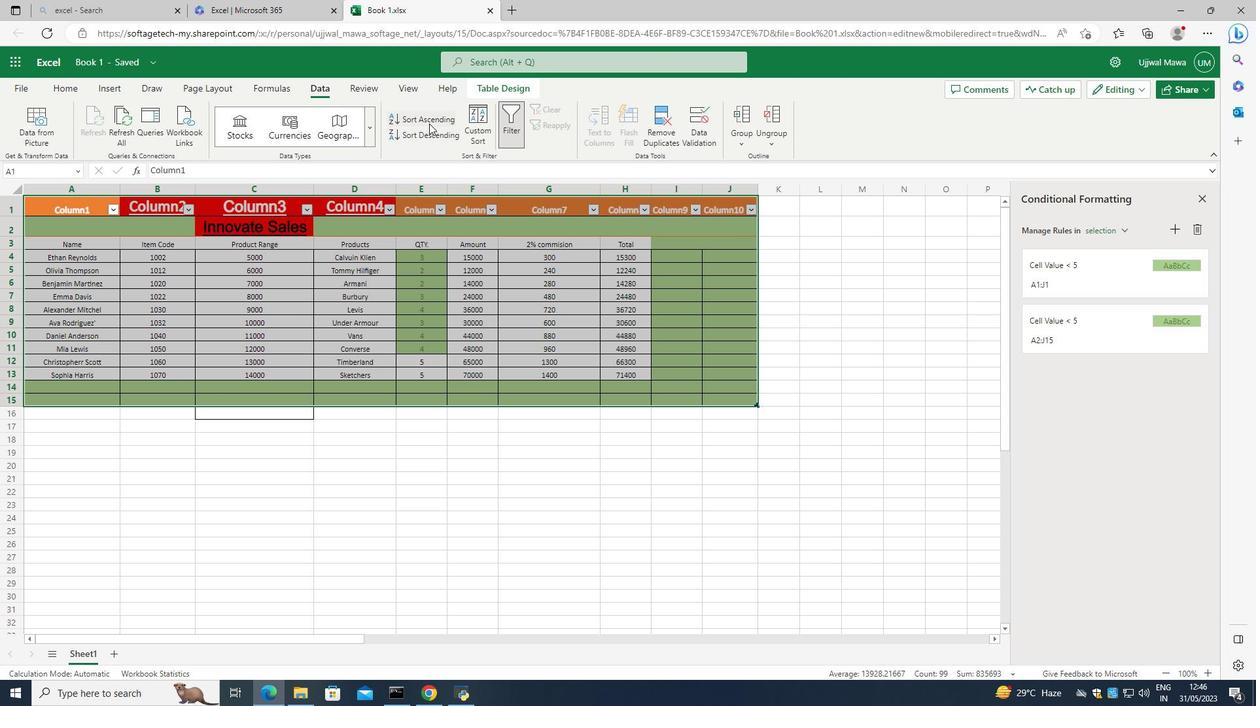 
Action: Mouse pressed left at (430, 123)
Screenshot: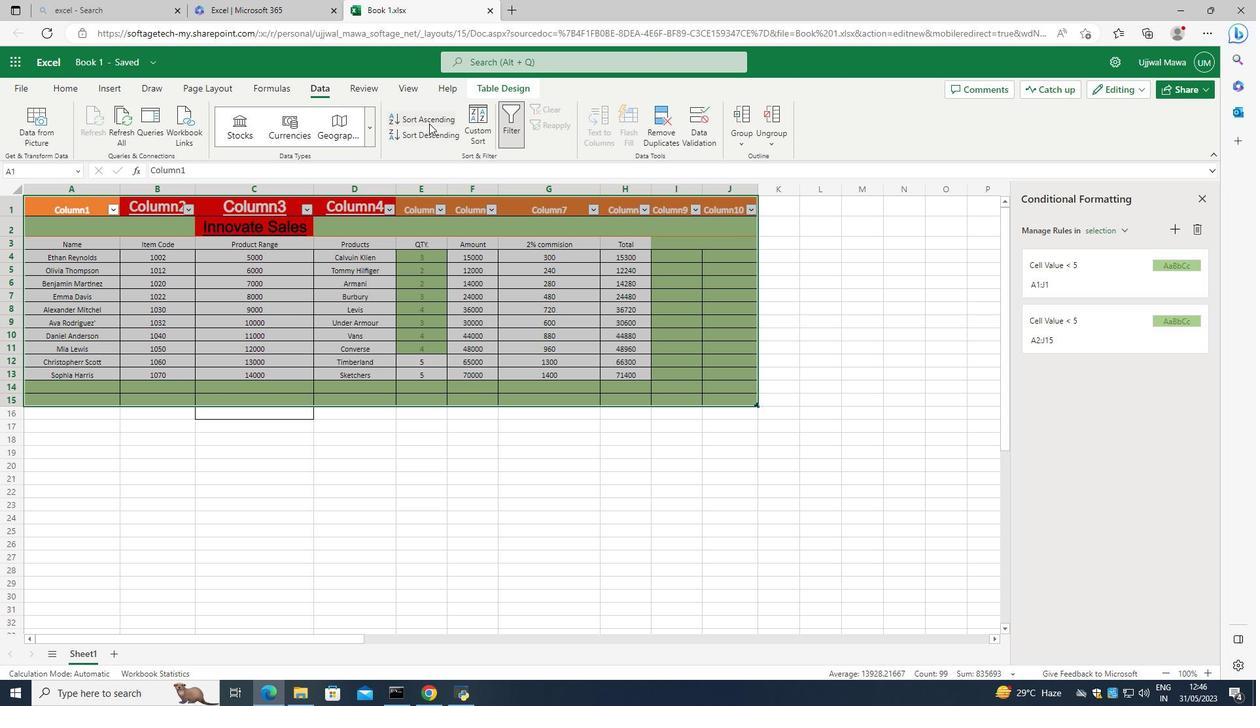 
Action: Mouse moved to (290, 433)
Screenshot: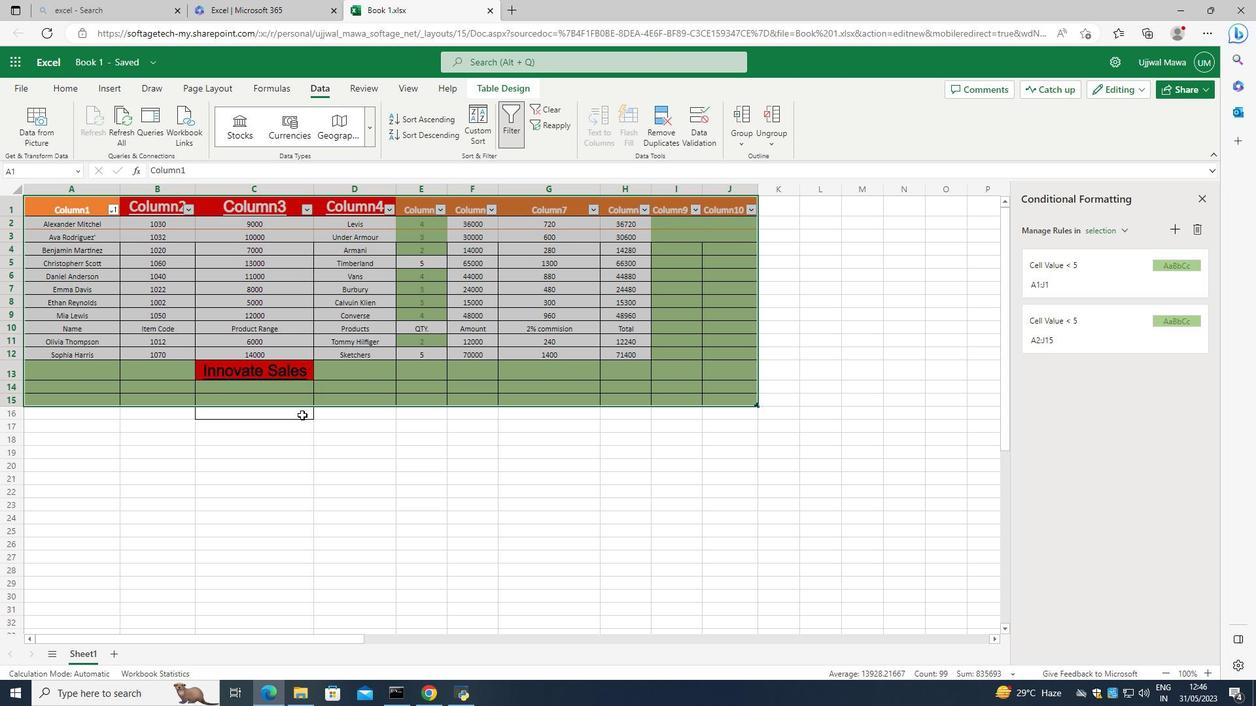 
Action: Mouse pressed left at (290, 433)
Screenshot: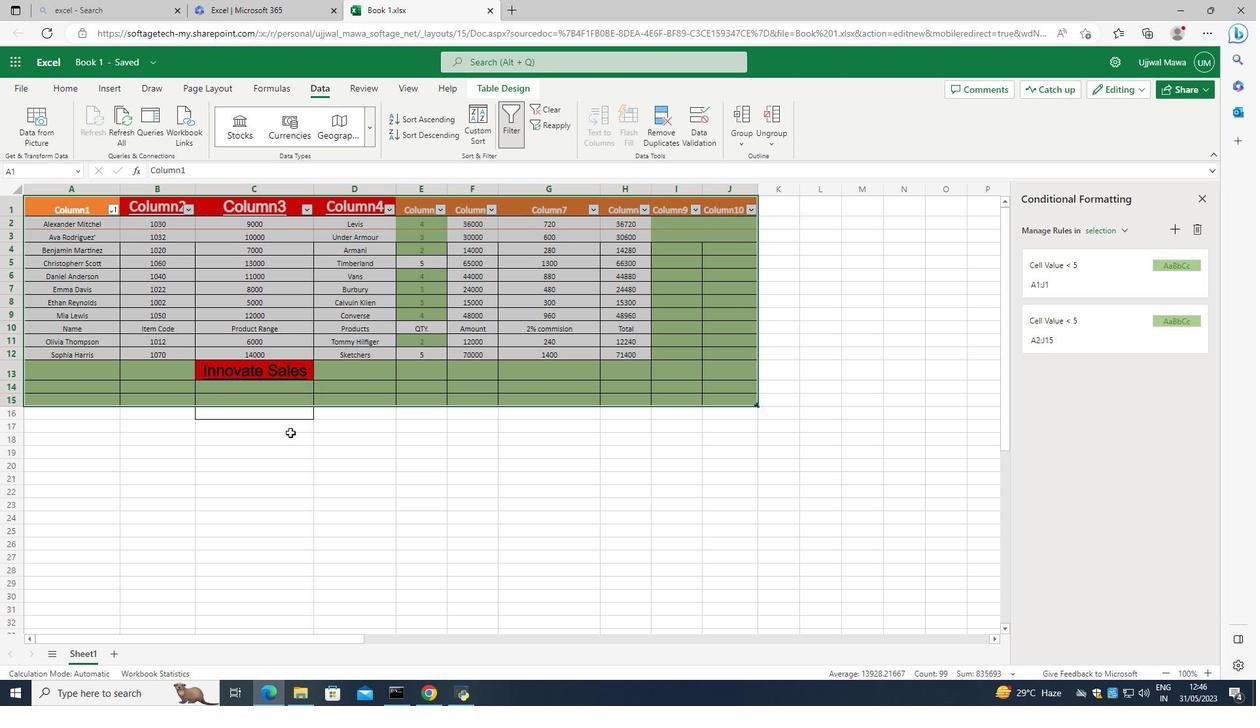 
Action: Mouse moved to (102, 60)
Screenshot: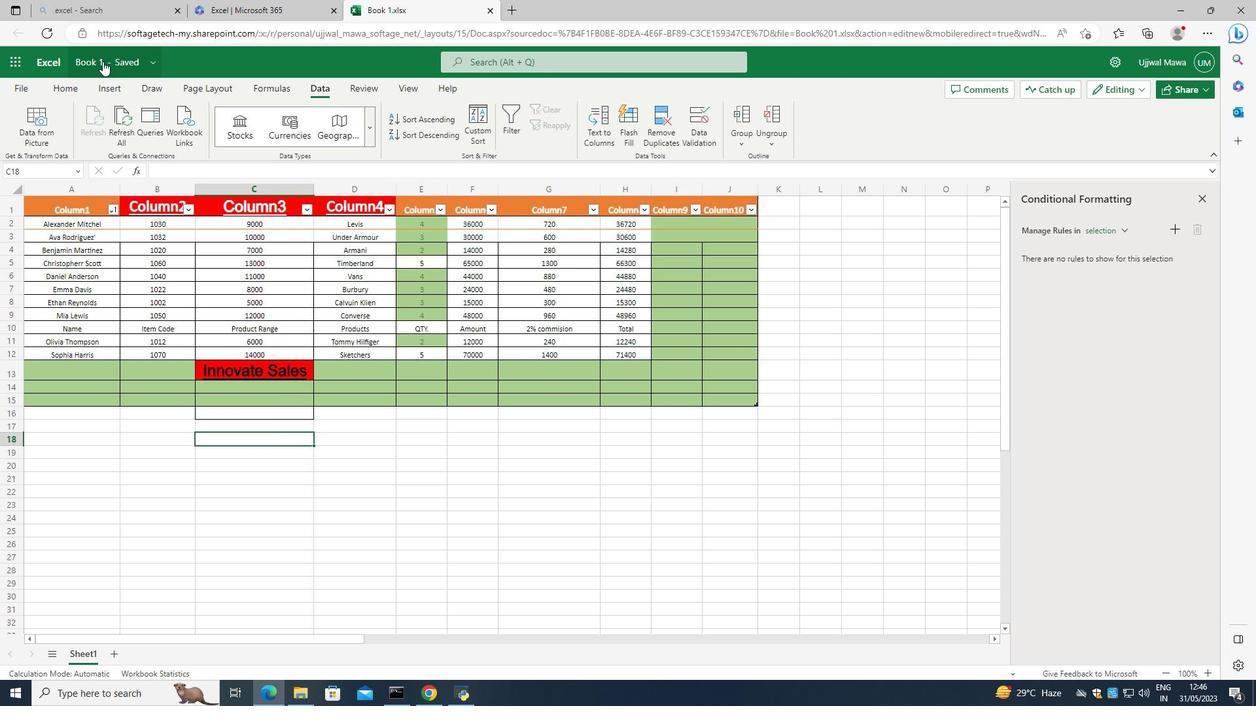
Action: Mouse pressed left at (102, 60)
Screenshot: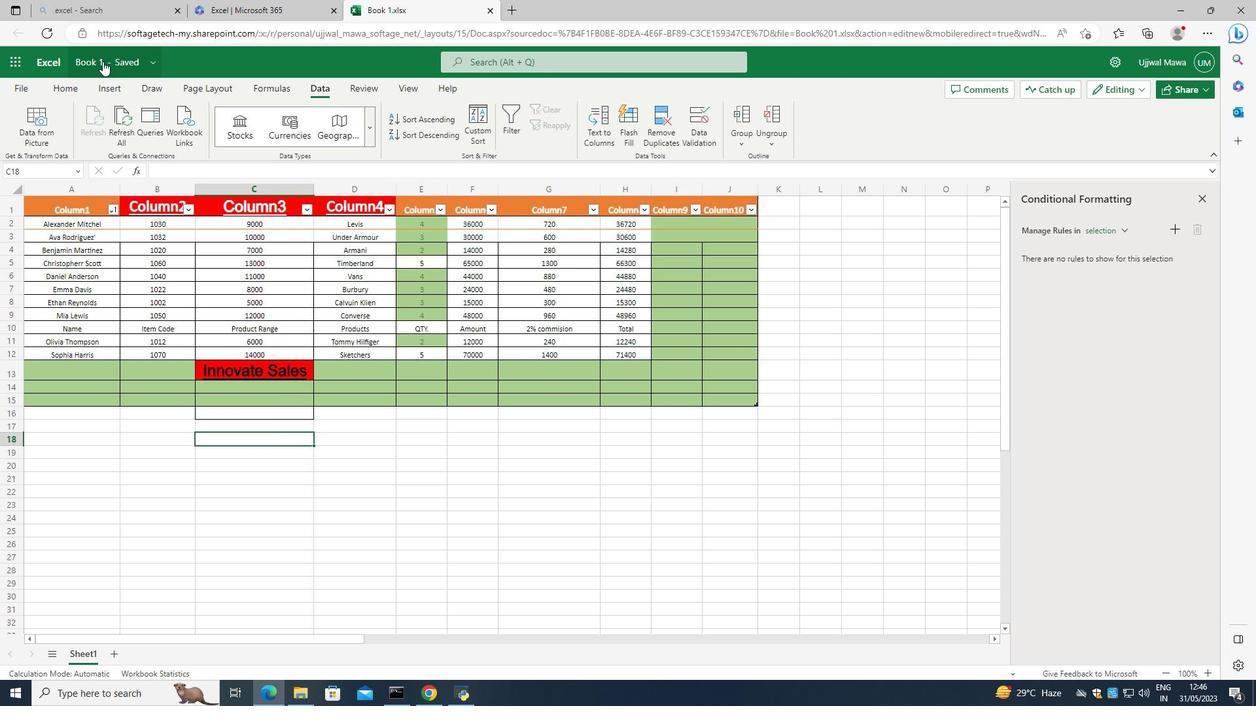
Action: Mouse moved to (98, 104)
Screenshot: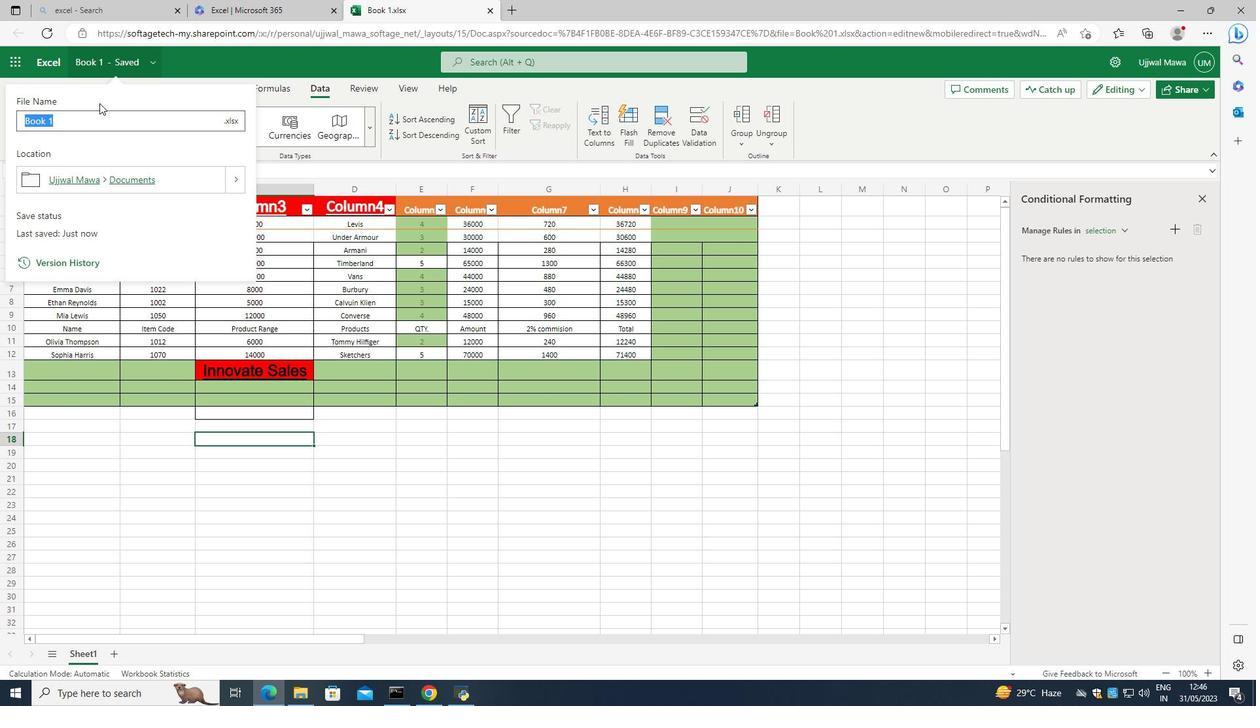 
Action: Key pressed <Key.caps_lock>I<Key.caps_lock>
Screenshot: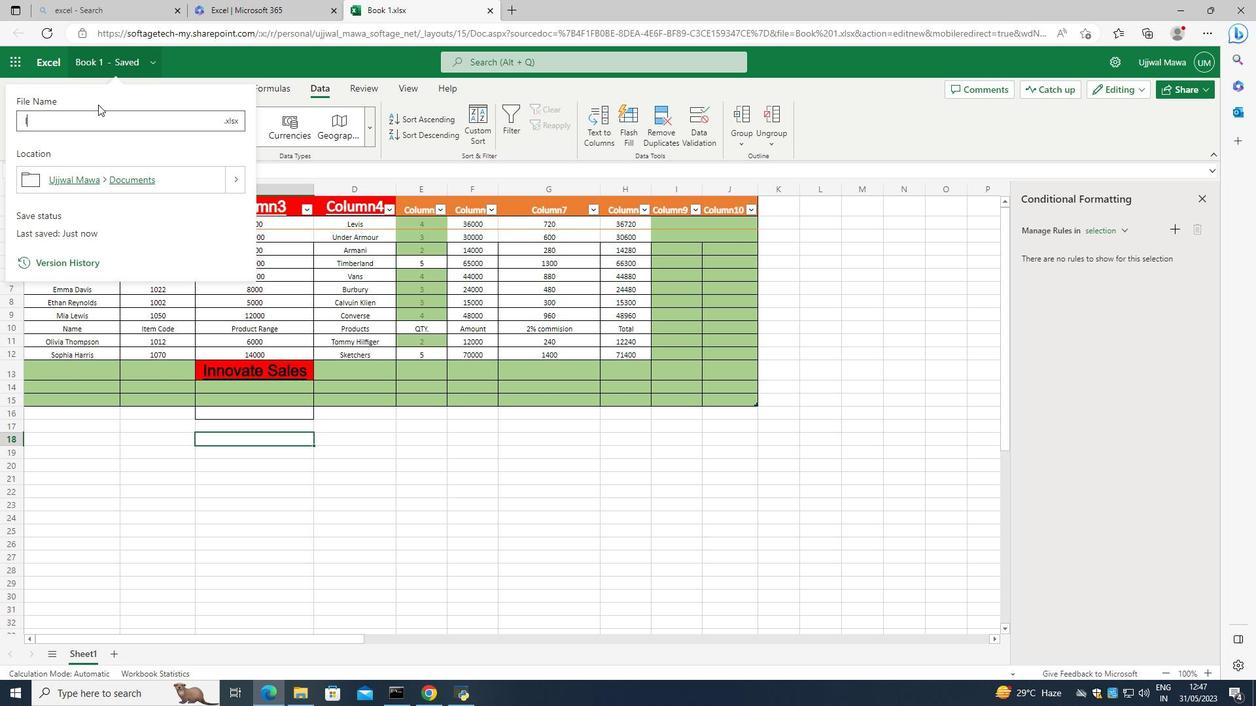 
Action: Mouse moved to (98, 104)
Screenshot: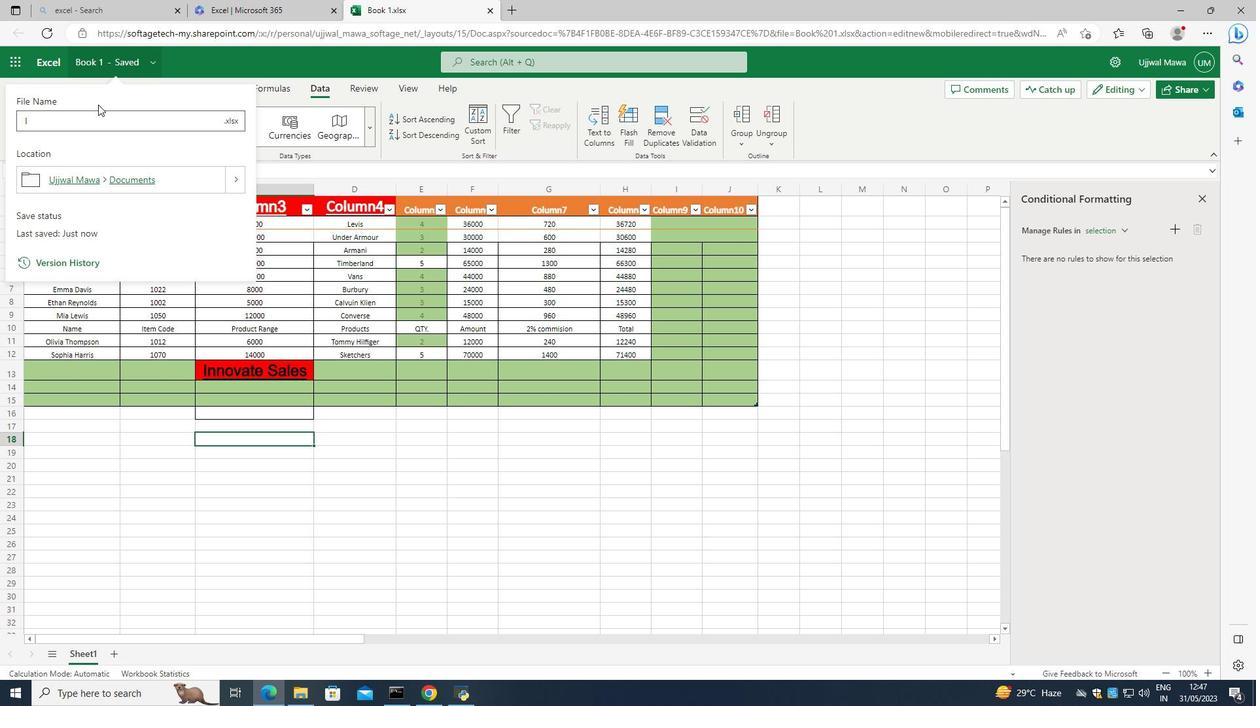 
Action: Key pressed nnova
Screenshot: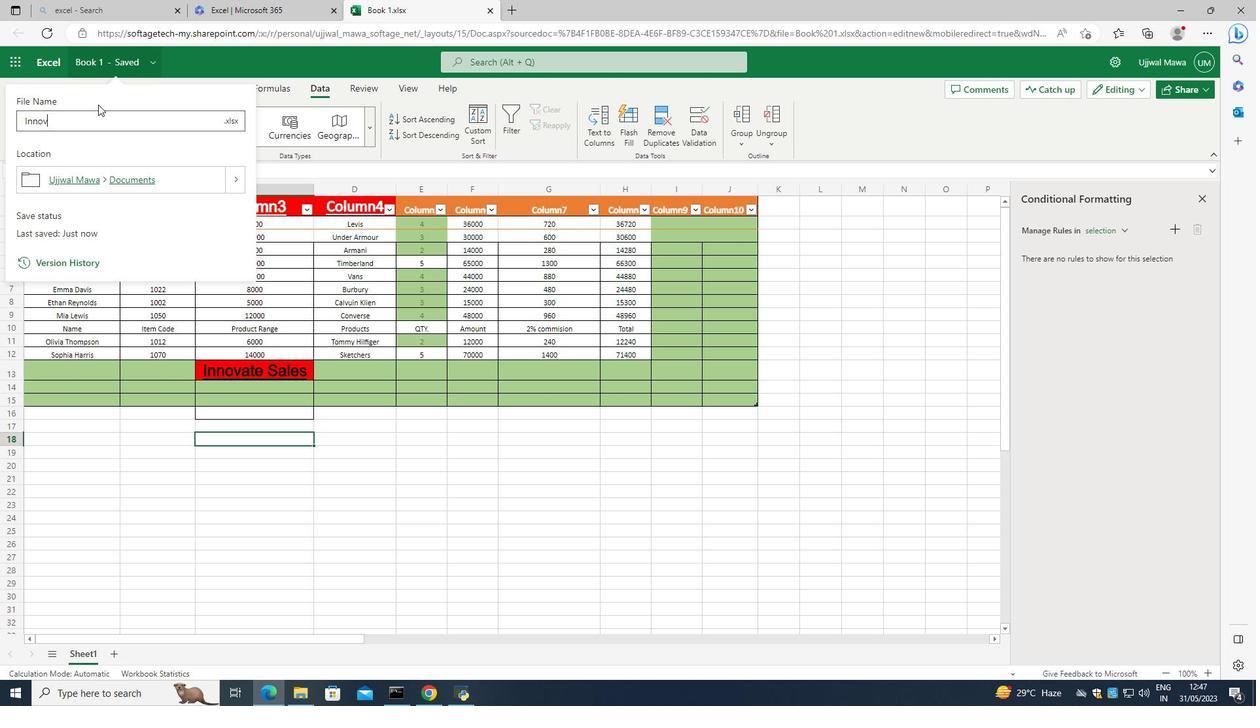 
Action: Mouse moved to (98, 104)
Screenshot: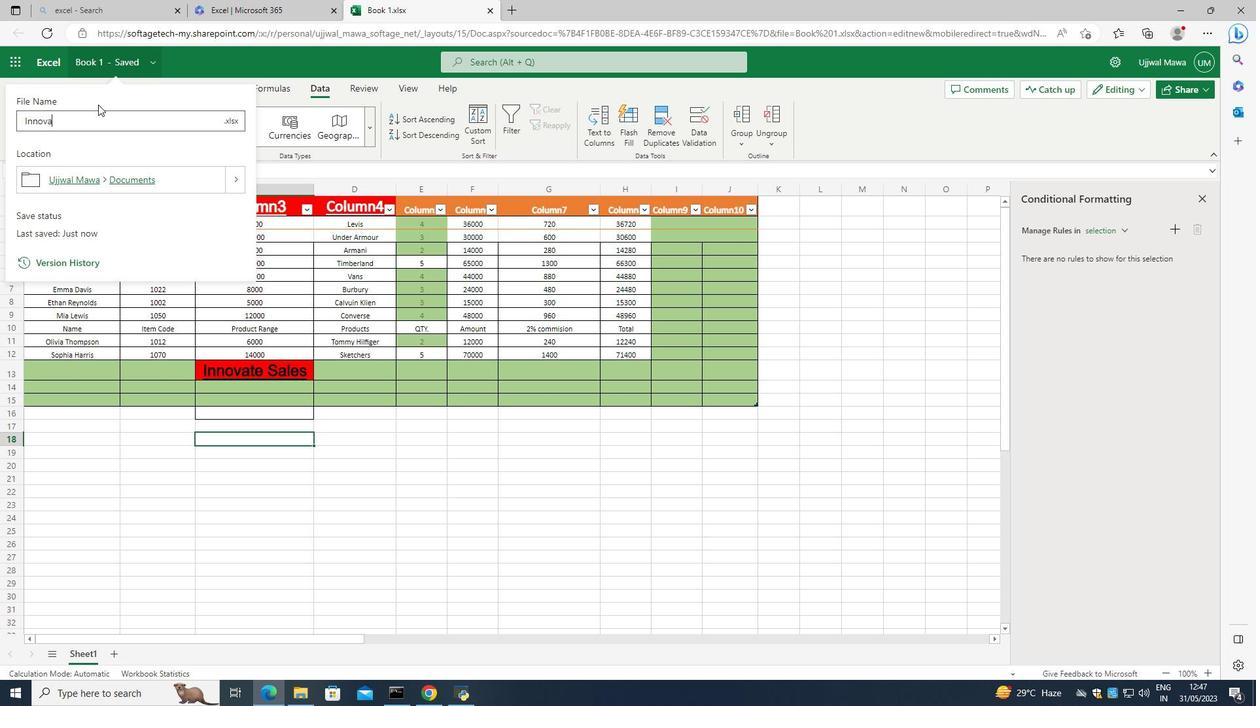 
Action: Key pressed t
Screenshot: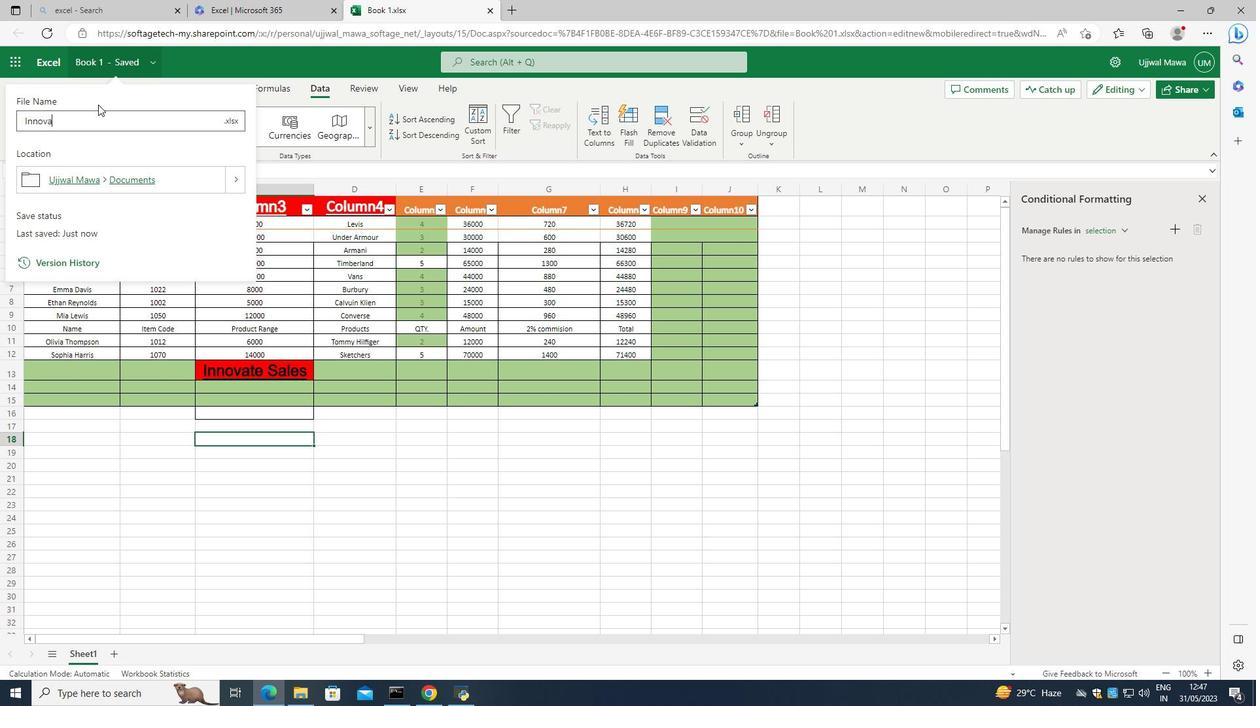 
Action: Mouse moved to (99, 104)
Screenshot: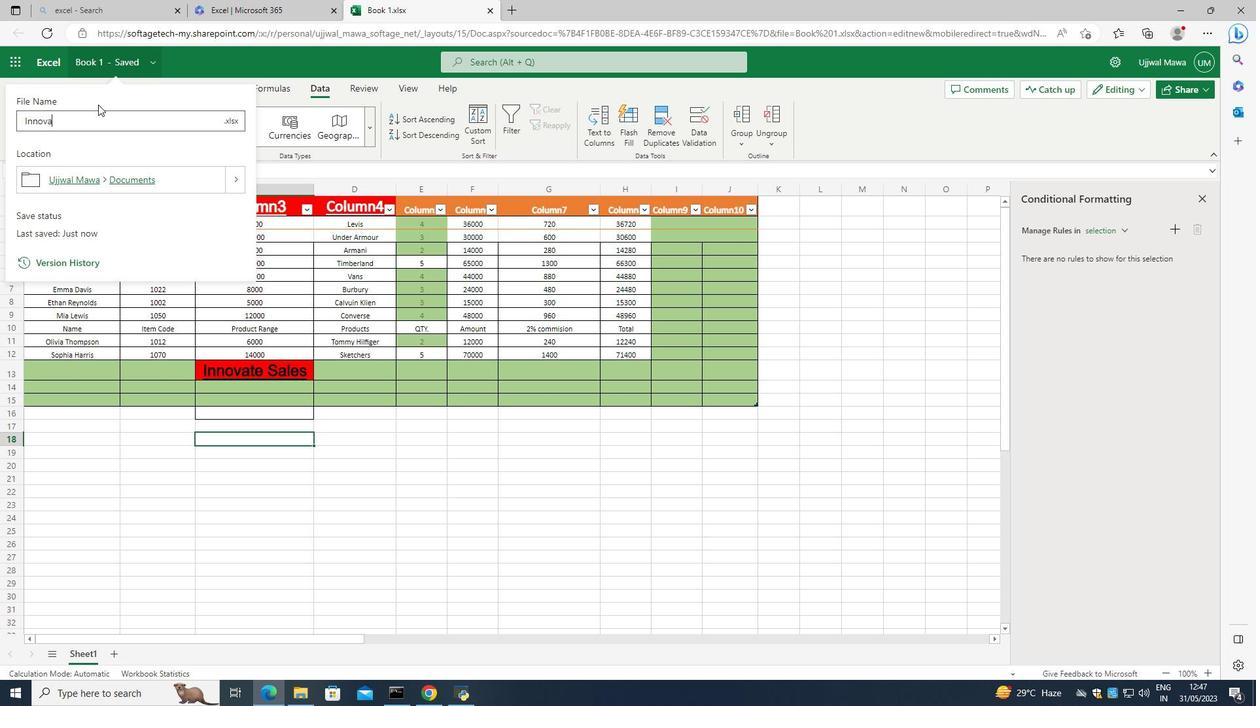 
Action: Key pressed e<Key.space><Key.caps_lock>S<Key.caps_lock>ales
Screenshot: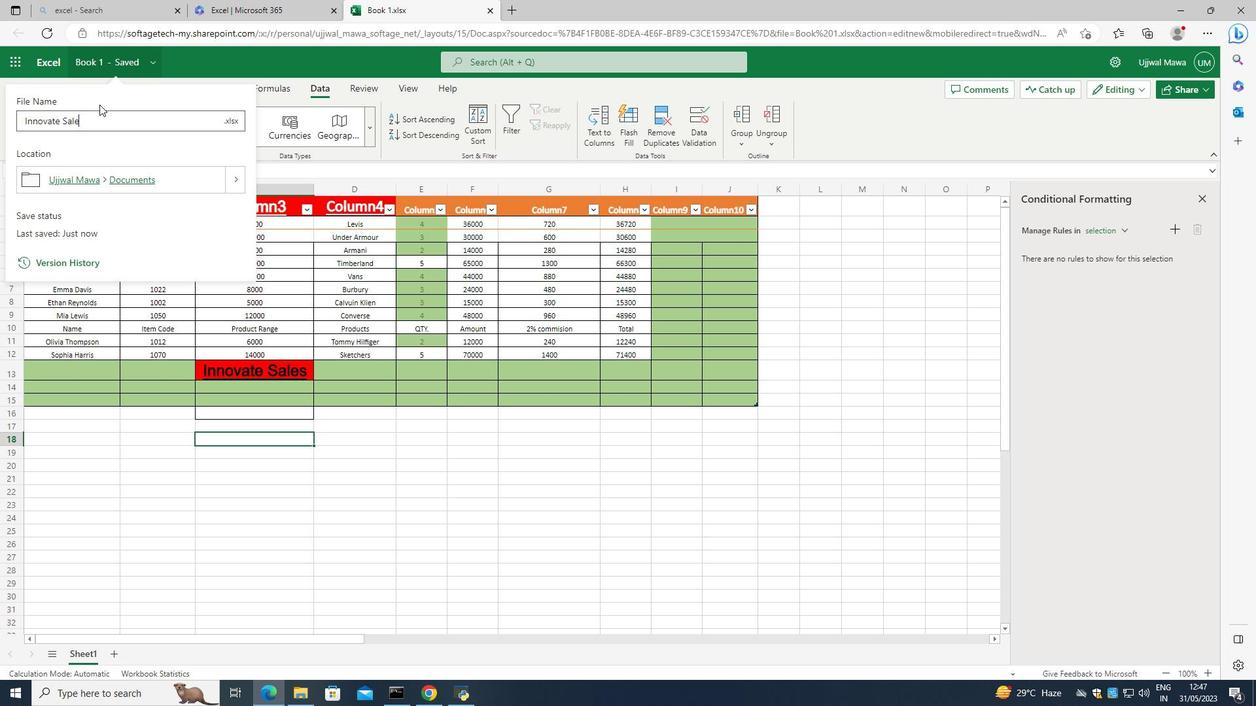 
Action: Mouse moved to (135, 132)
Screenshot: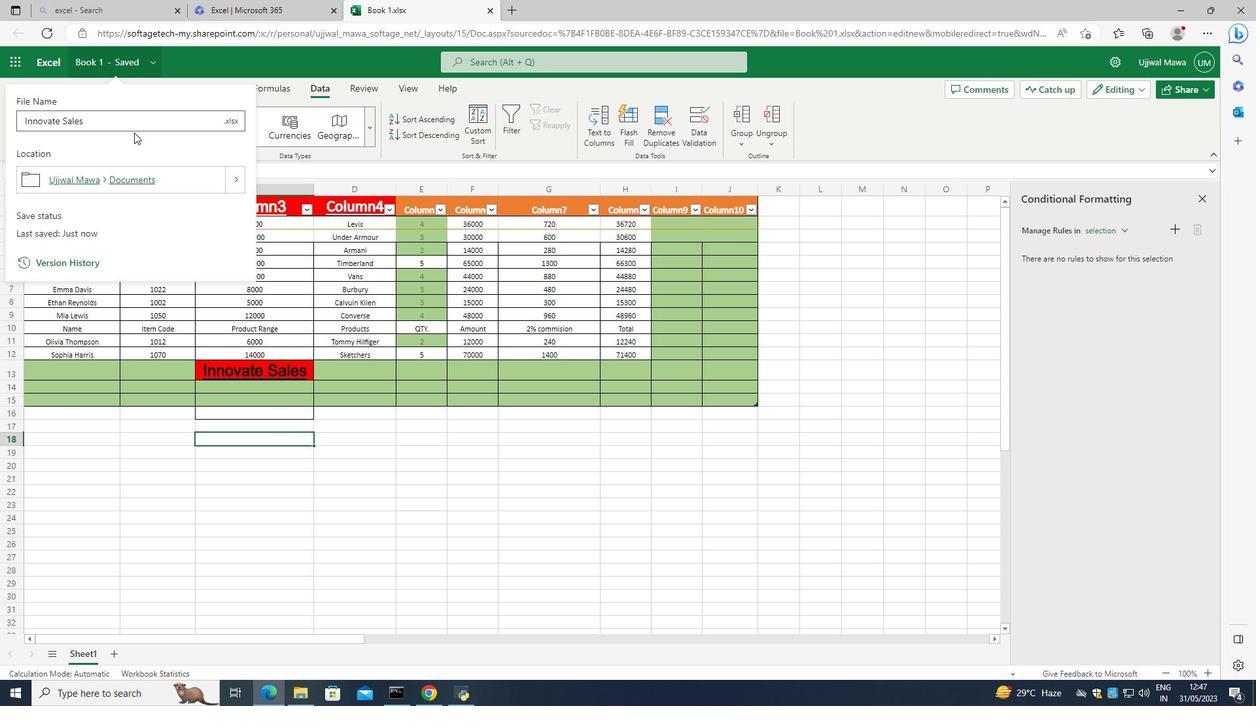 
Action: Key pressed <Key.enter>
Screenshot: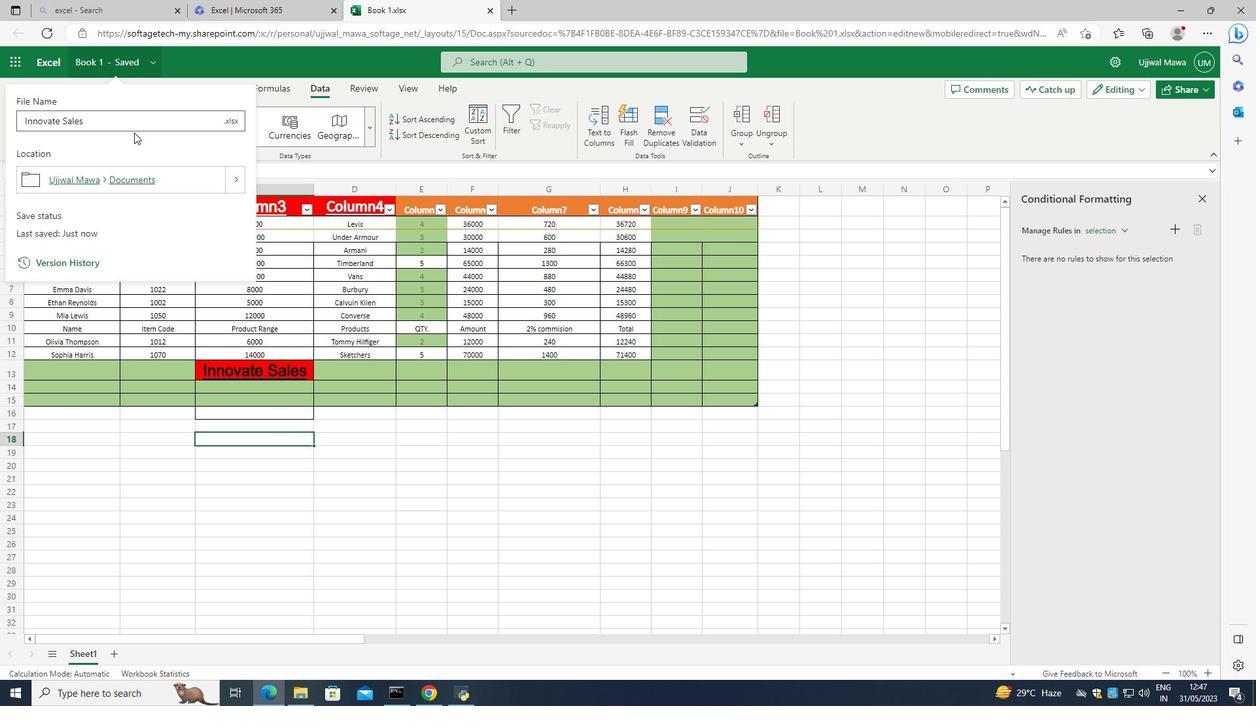 
Action: Mouse moved to (53, 182)
Screenshot: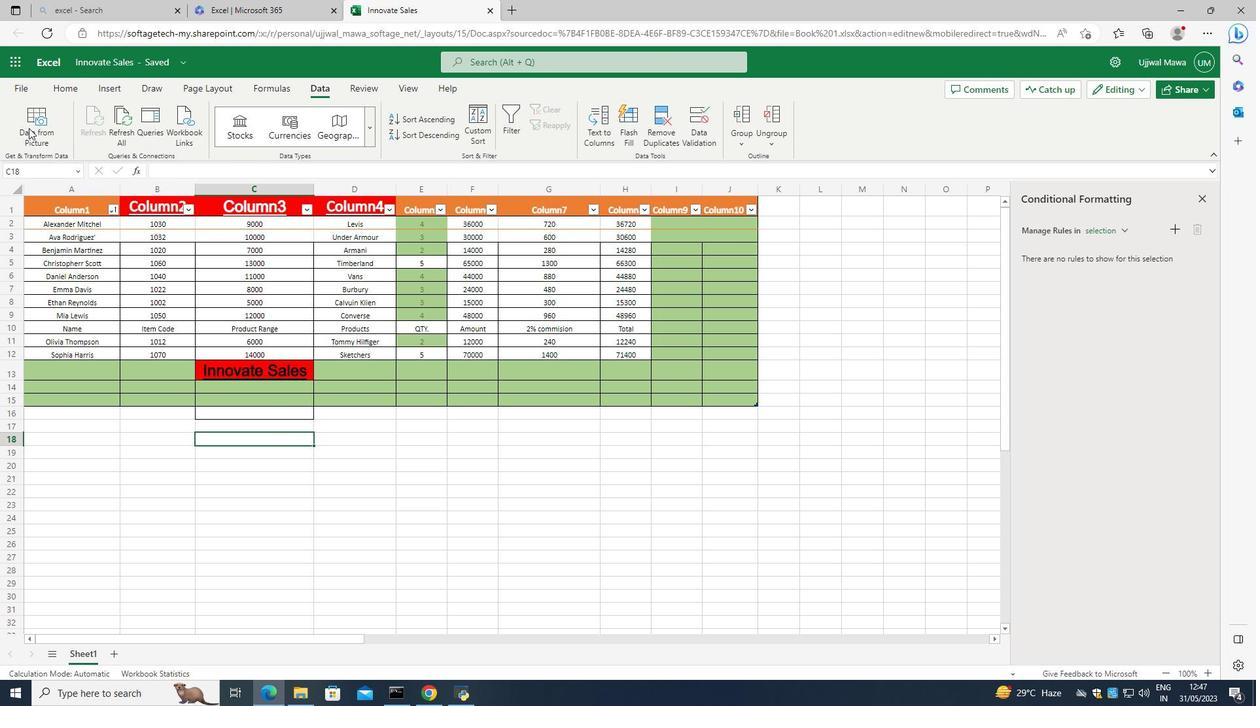 
